 Task: For heading Arial with bold.  font size for heading22,  'Change the font style of data to'Arial Narrow.  and font size to 14,  Change the alignment of both headline & data to Align middle.  In the sheet  auditingSalesByQuarter_2024
Action: Mouse moved to (60, 112)
Screenshot: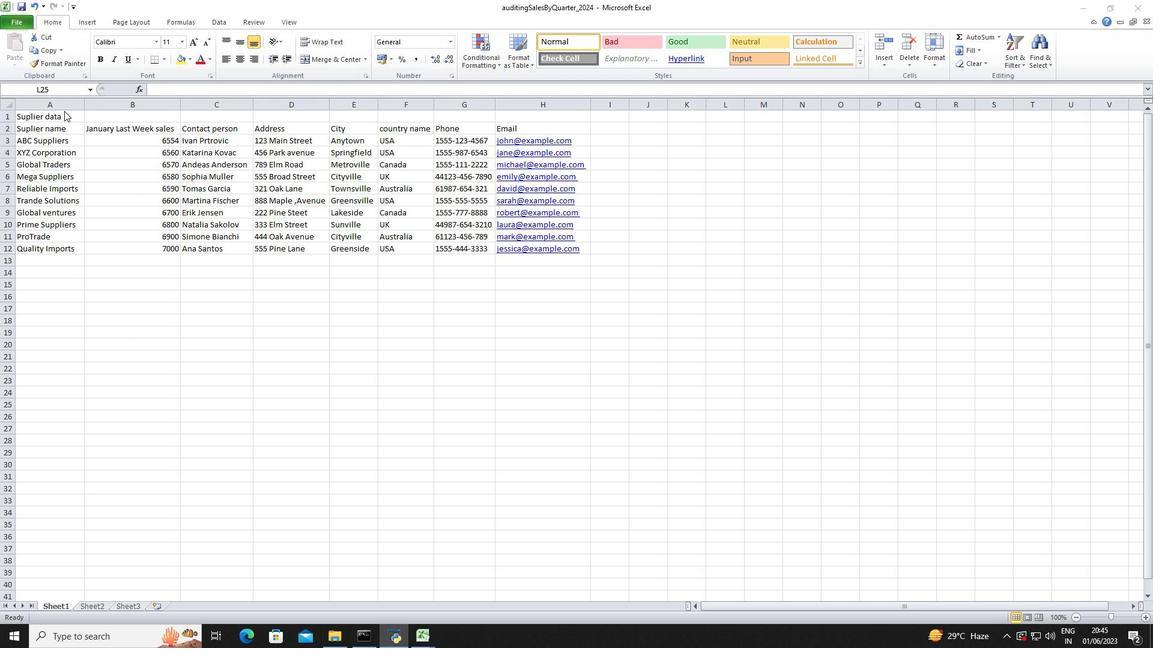 
Action: Mouse pressed left at (60, 112)
Screenshot: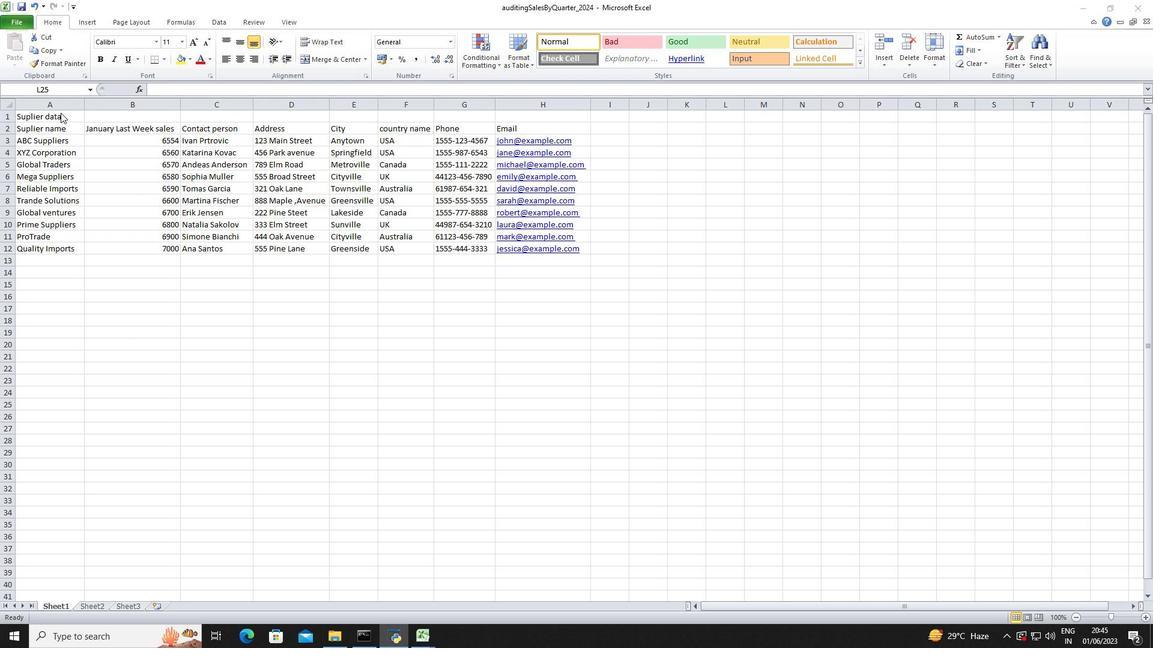 
Action: Mouse moved to (56, 115)
Screenshot: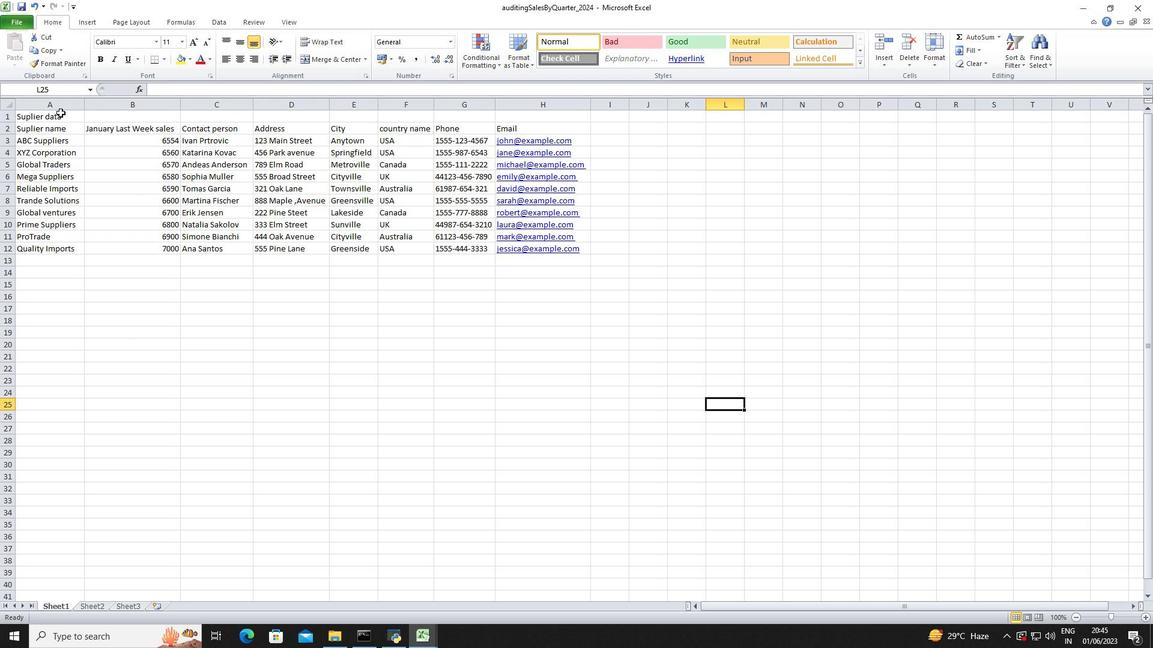 
Action: Mouse pressed left at (56, 115)
Screenshot: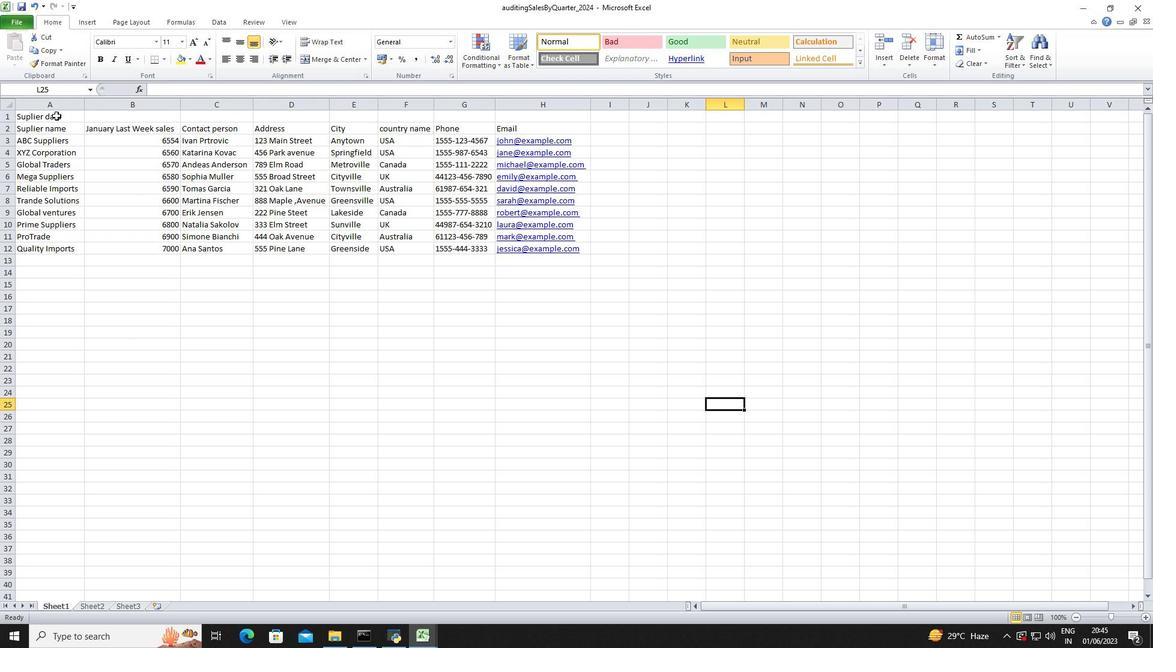 
Action: Mouse moved to (157, 43)
Screenshot: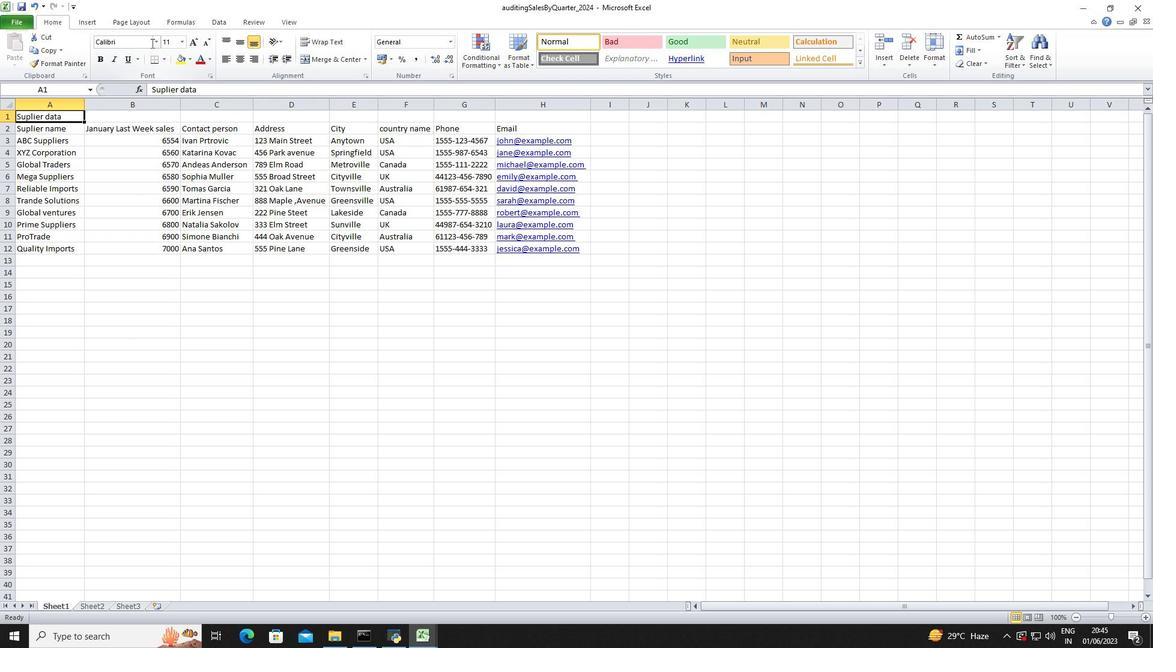 
Action: Mouse pressed left at (157, 43)
Screenshot: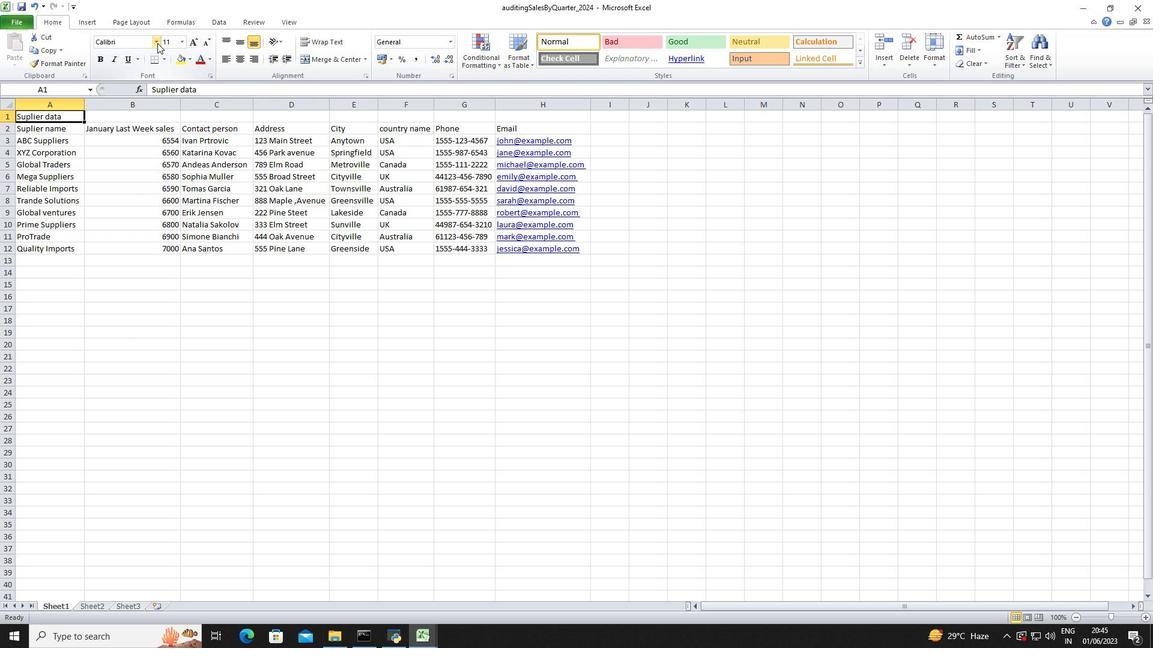 
Action: Mouse moved to (154, 134)
Screenshot: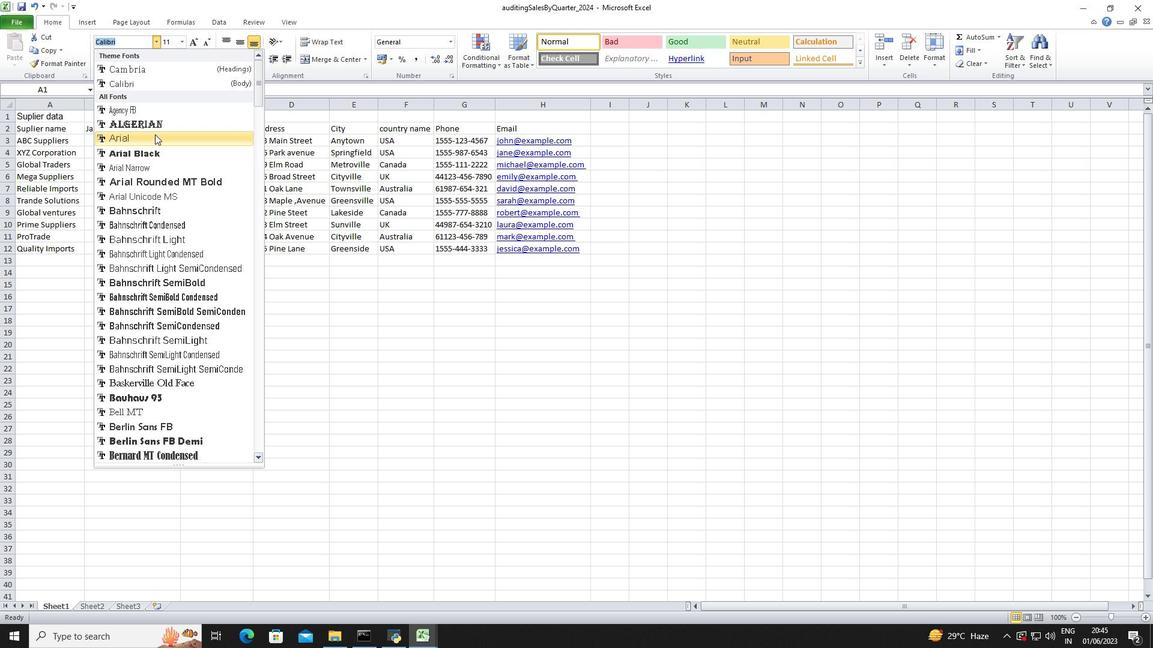 
Action: Mouse pressed left at (154, 134)
Screenshot: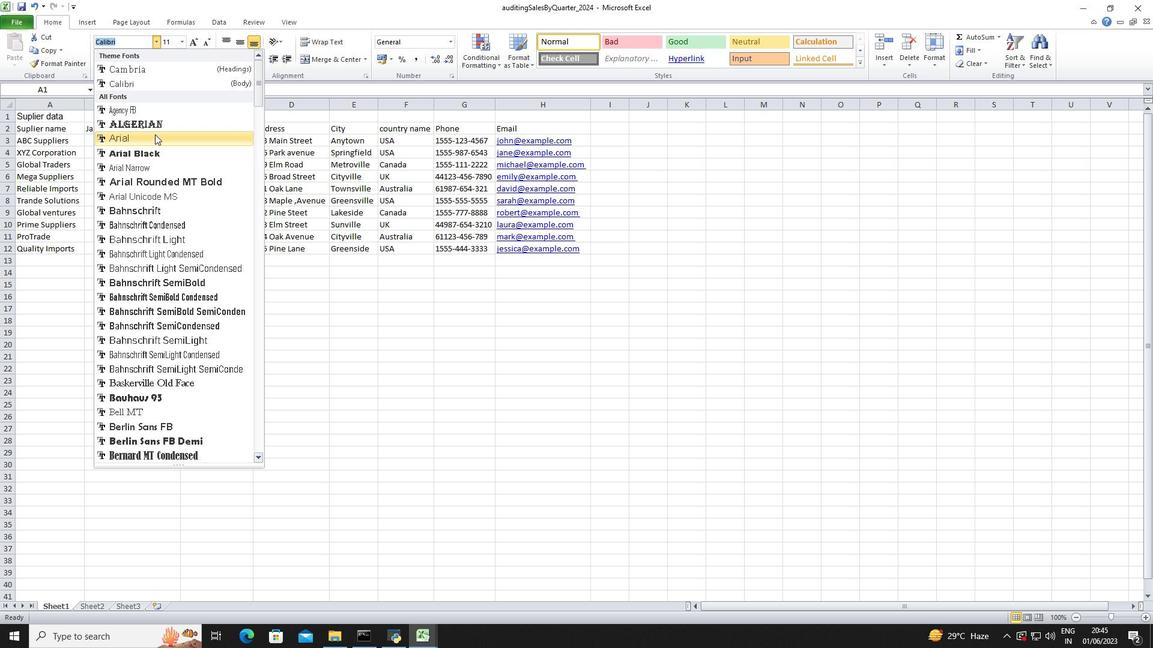 
Action: Mouse moved to (101, 59)
Screenshot: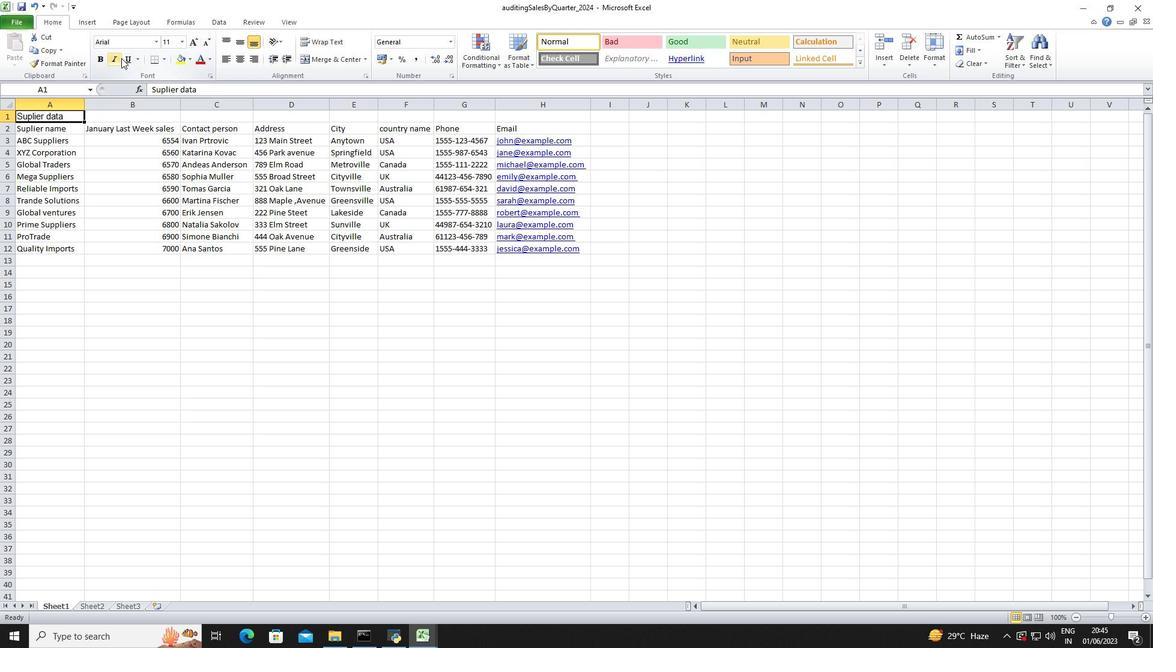 
Action: Mouse pressed left at (101, 59)
Screenshot: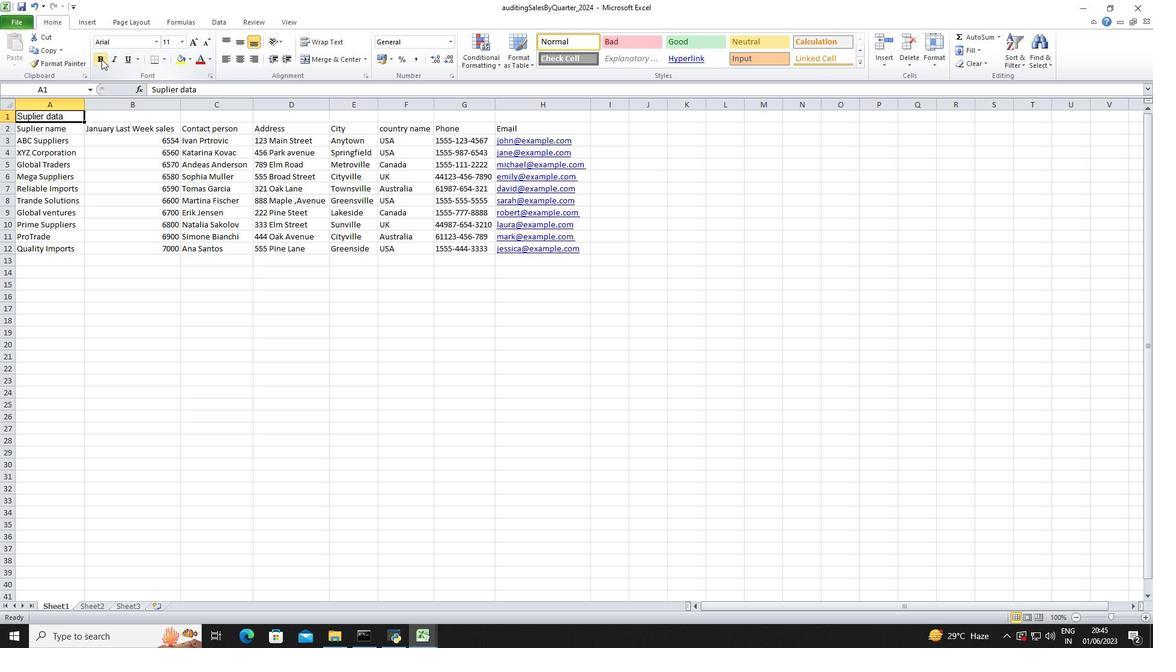 
Action: Mouse moved to (179, 41)
Screenshot: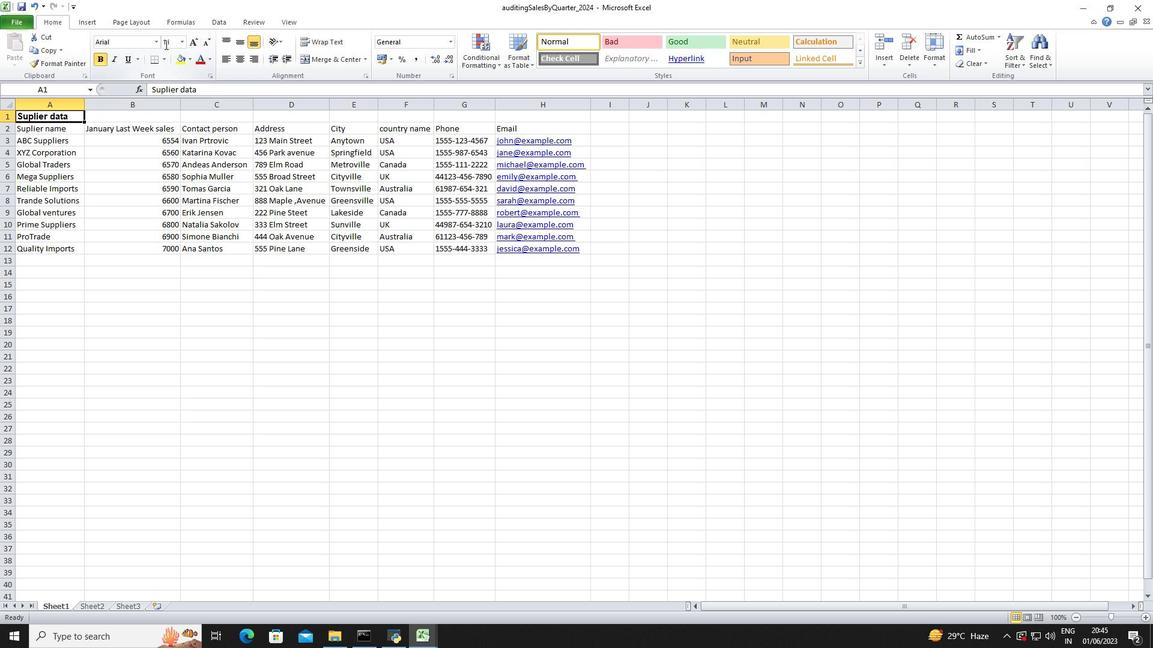 
Action: Mouse pressed left at (179, 41)
Screenshot: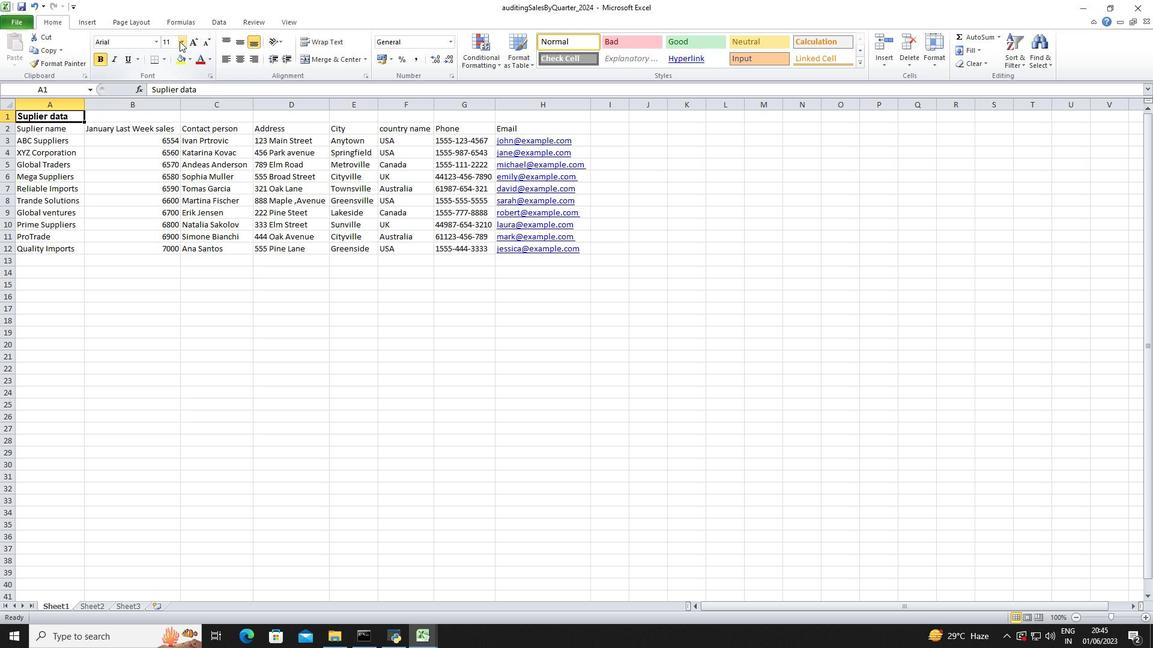 
Action: Mouse moved to (165, 145)
Screenshot: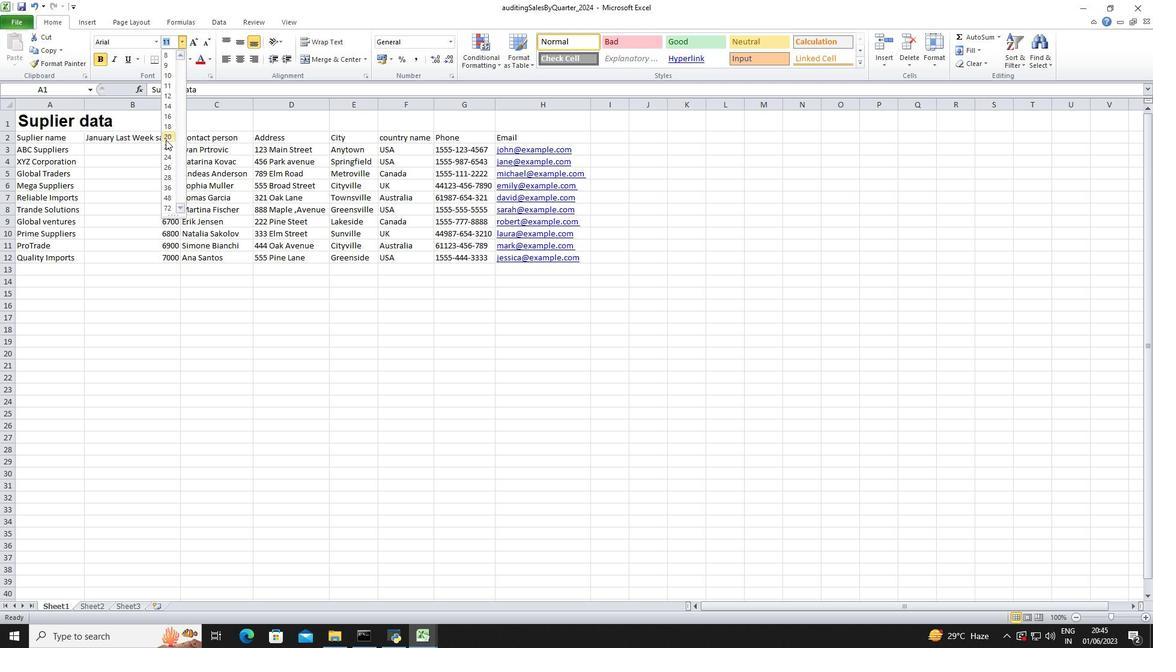 
Action: Mouse pressed left at (165, 145)
Screenshot: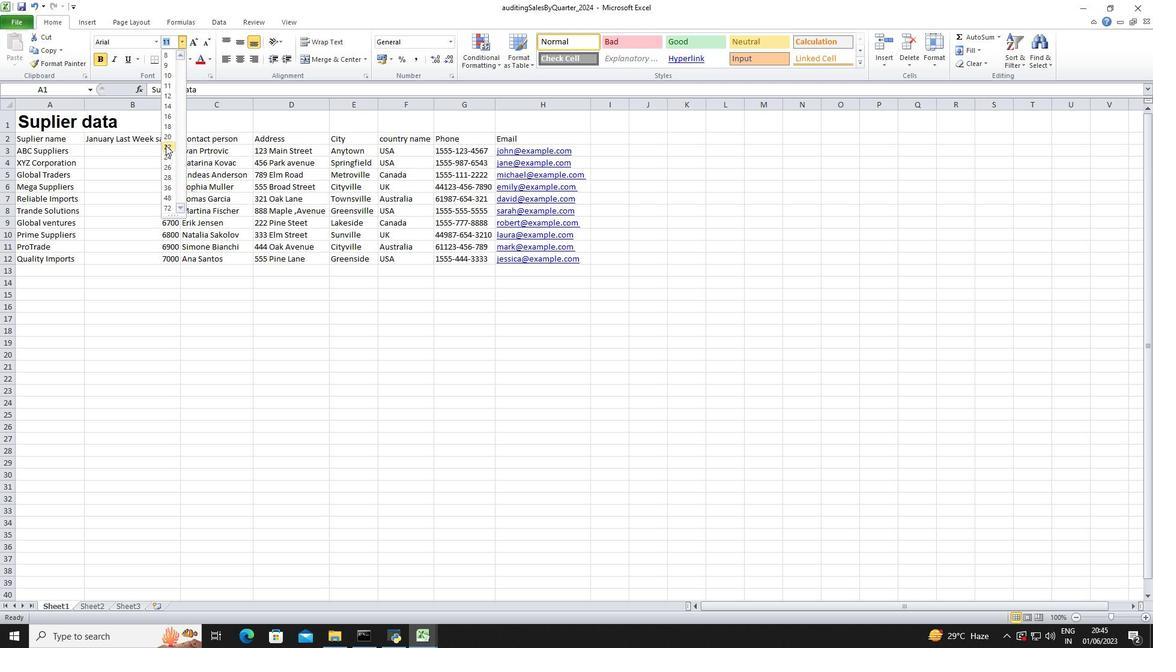 
Action: Mouse moved to (151, 320)
Screenshot: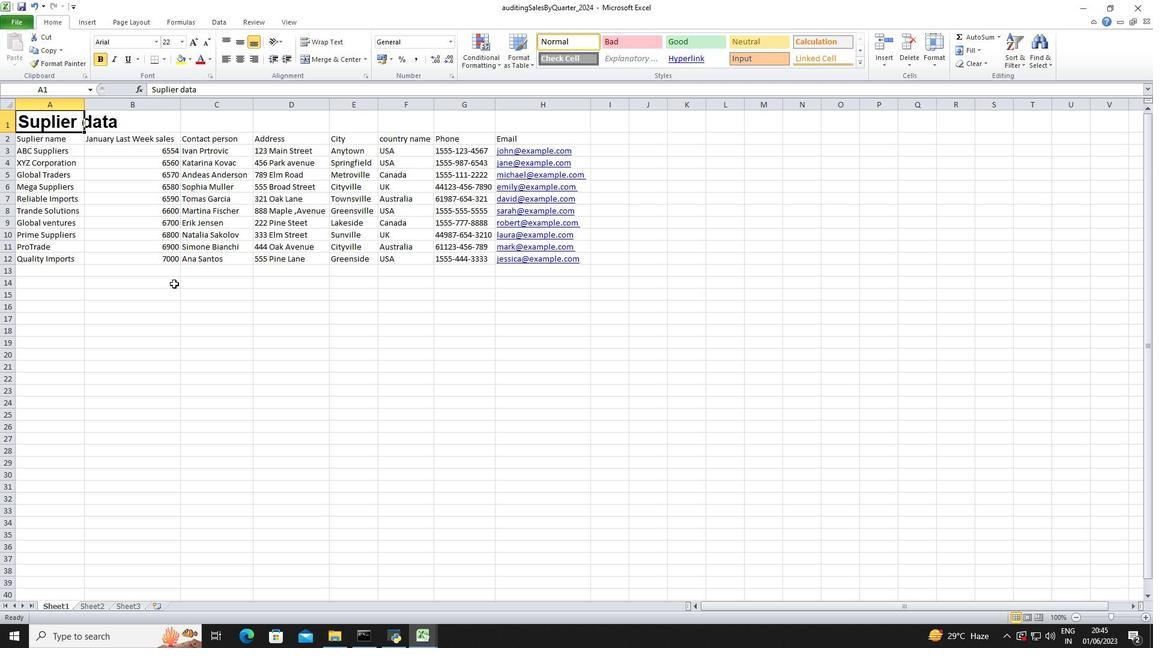
Action: Mouse pressed left at (151, 320)
Screenshot: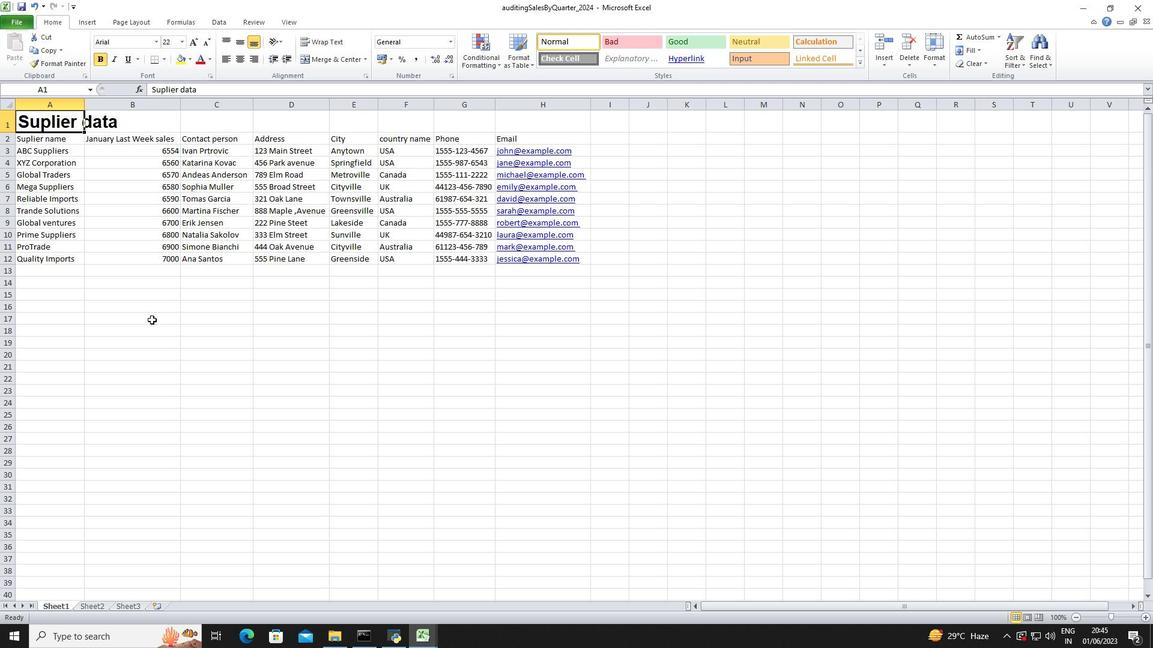 
Action: Mouse moved to (51, 138)
Screenshot: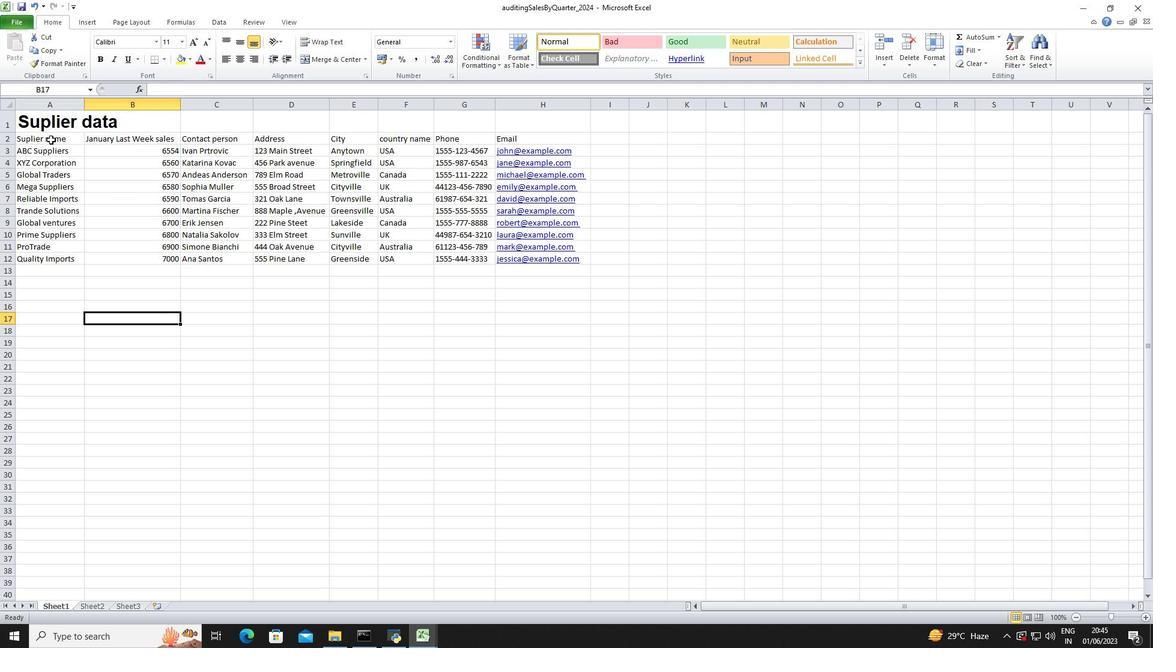 
Action: Mouse pressed left at (51, 138)
Screenshot: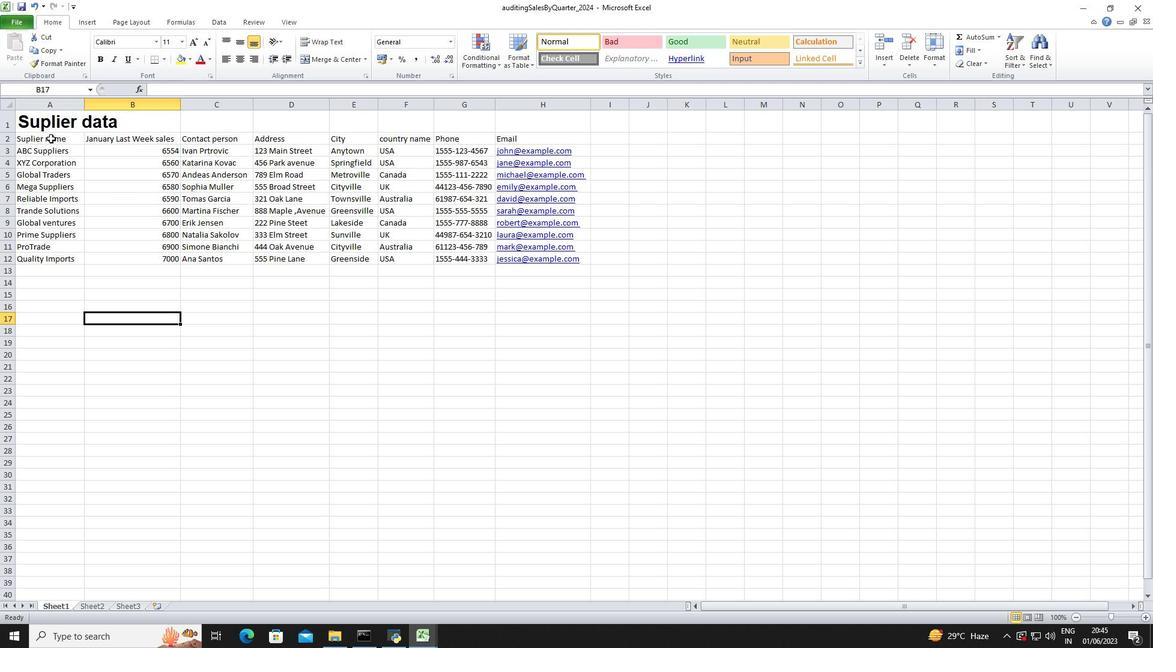 
Action: Mouse moved to (153, 42)
Screenshot: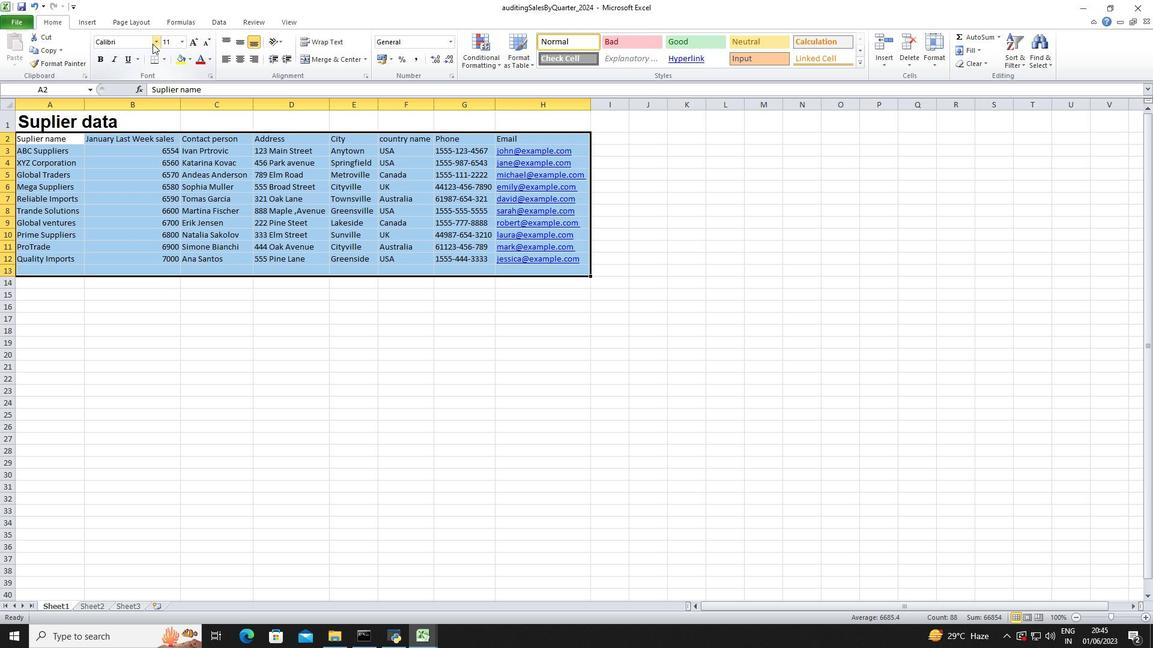 
Action: Mouse pressed left at (153, 42)
Screenshot: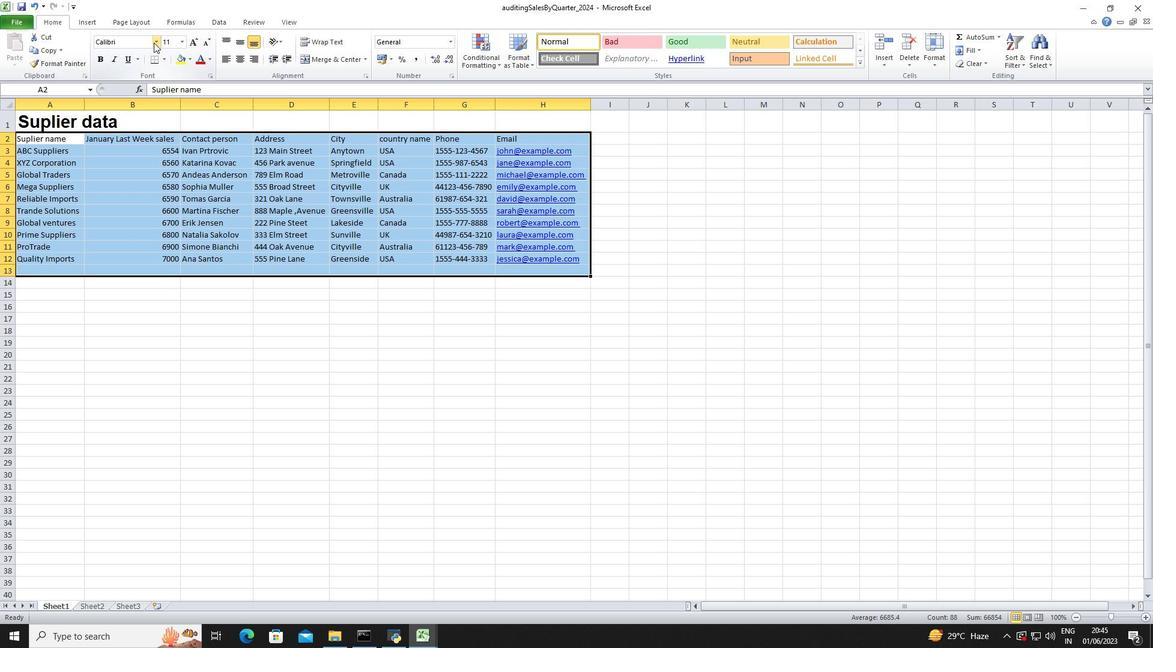 
Action: Mouse moved to (148, 166)
Screenshot: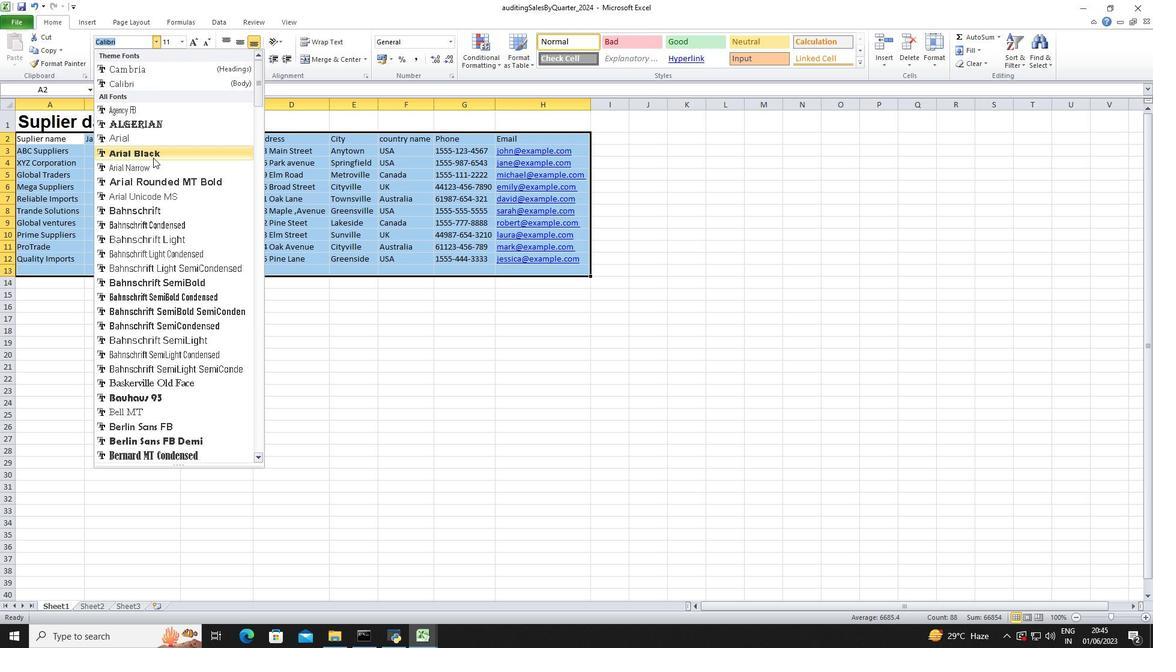 
Action: Mouse pressed left at (148, 166)
Screenshot: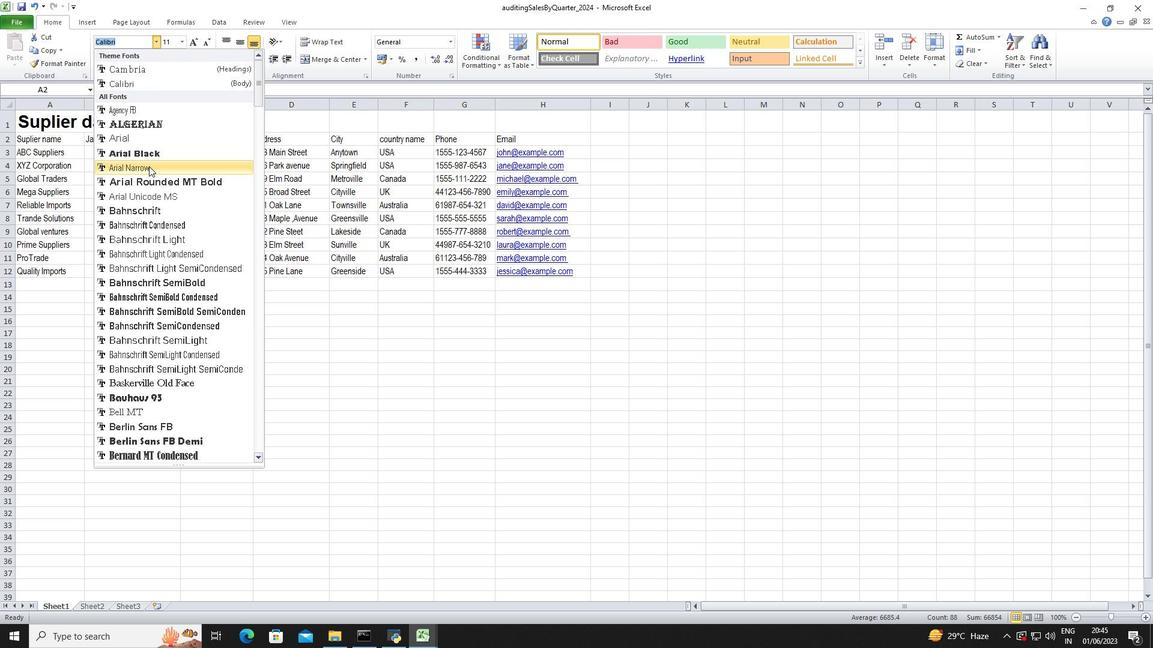 
Action: Mouse moved to (183, 41)
Screenshot: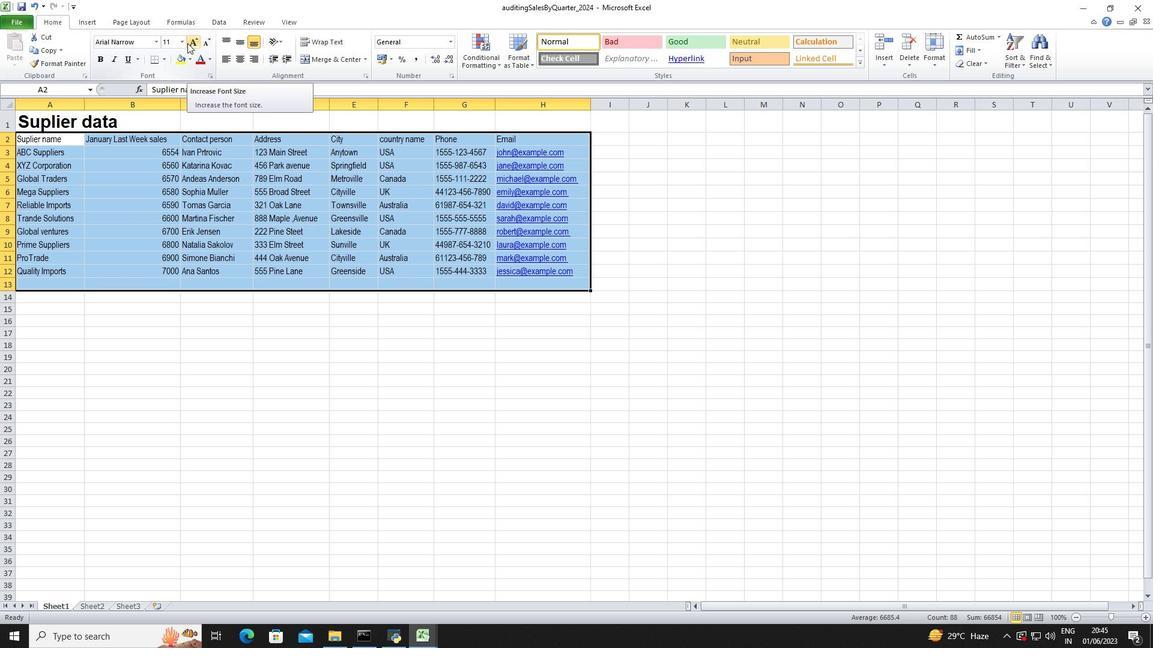 
Action: Mouse pressed left at (183, 41)
Screenshot: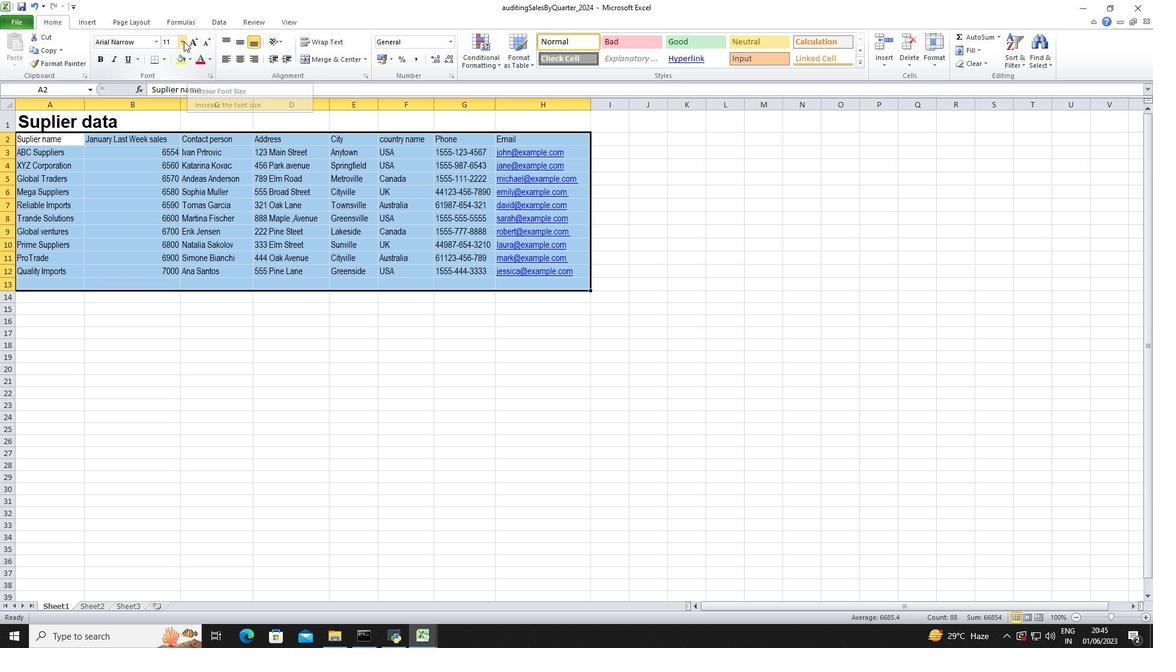 
Action: Mouse moved to (166, 103)
Screenshot: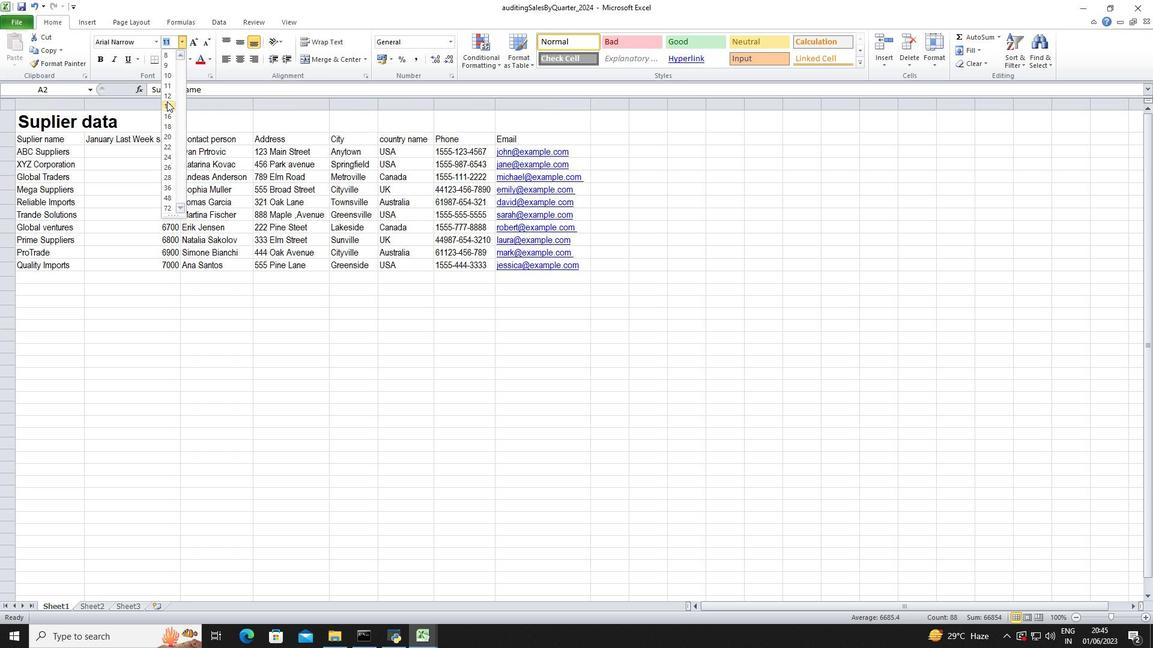 
Action: Mouse pressed left at (166, 103)
Screenshot: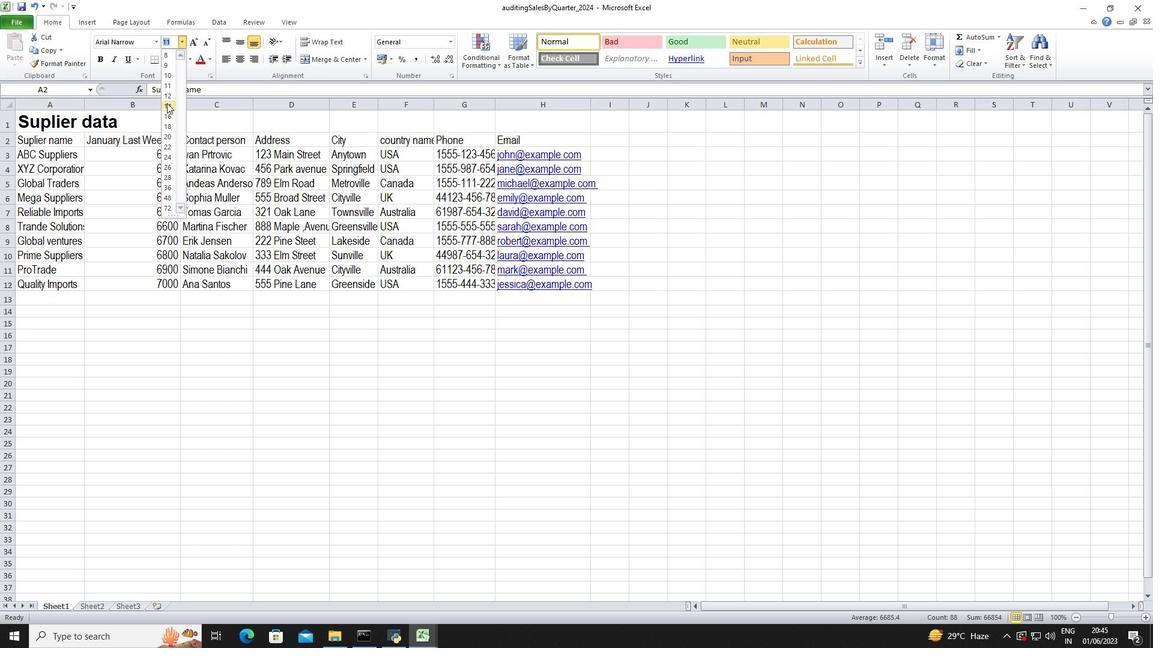 
Action: Mouse moved to (254, 374)
Screenshot: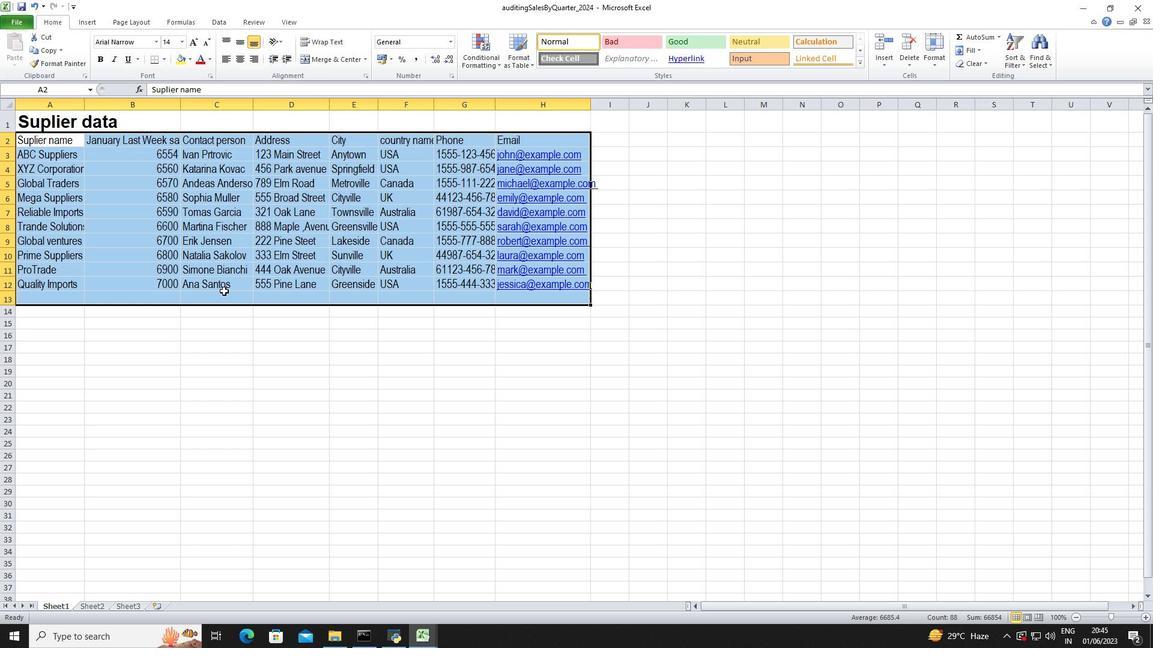 
Action: Mouse pressed left at (254, 374)
Screenshot: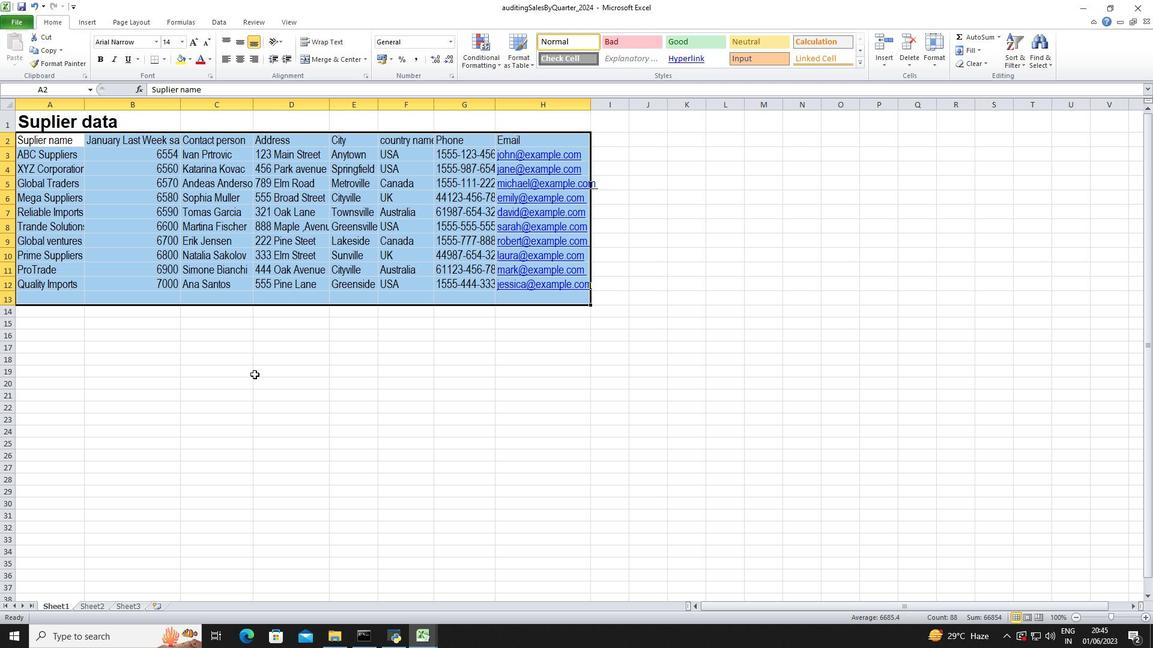 
Action: Mouse moved to (377, 104)
Screenshot: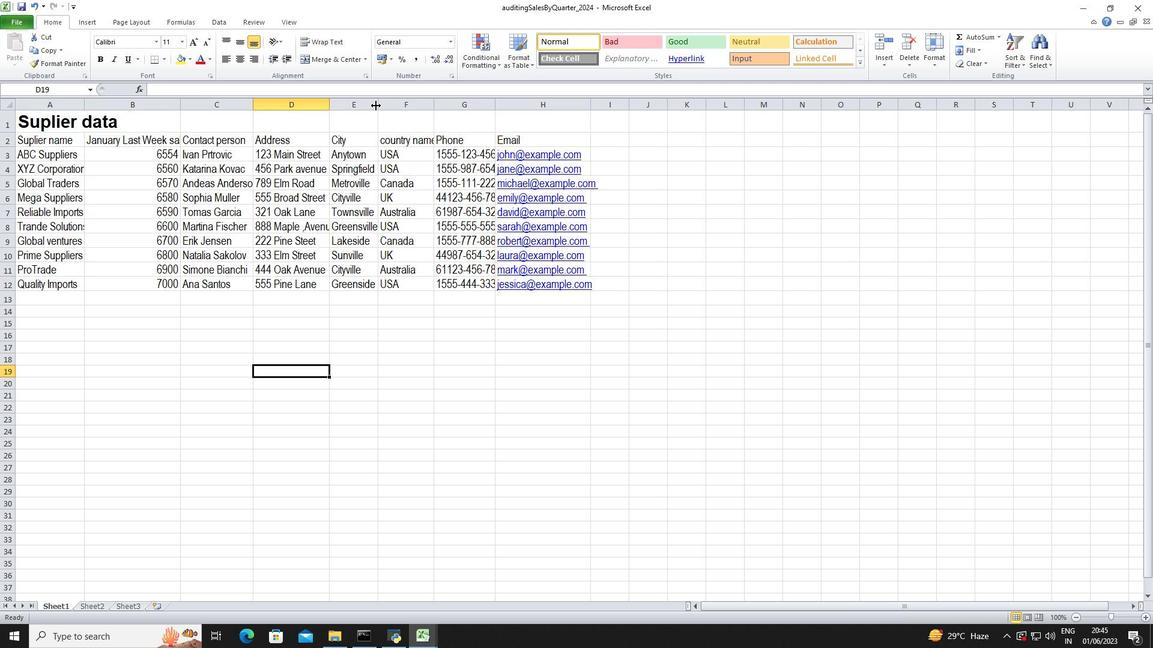 
Action: Mouse pressed left at (377, 104)
Screenshot: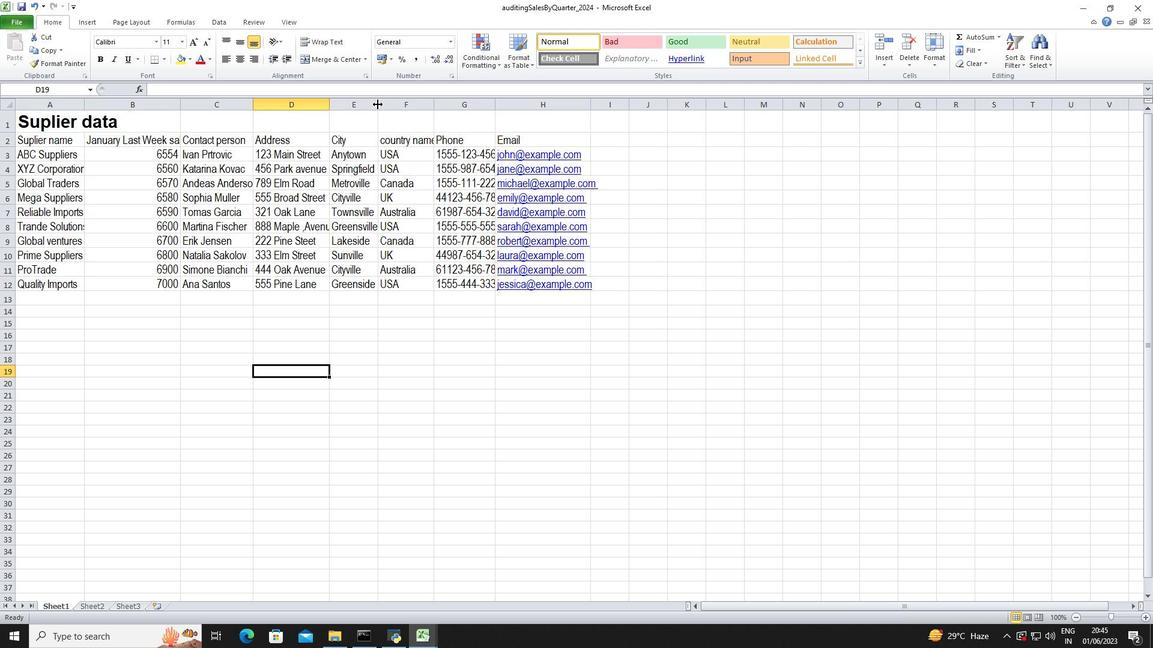 
Action: Mouse moved to (432, 106)
Screenshot: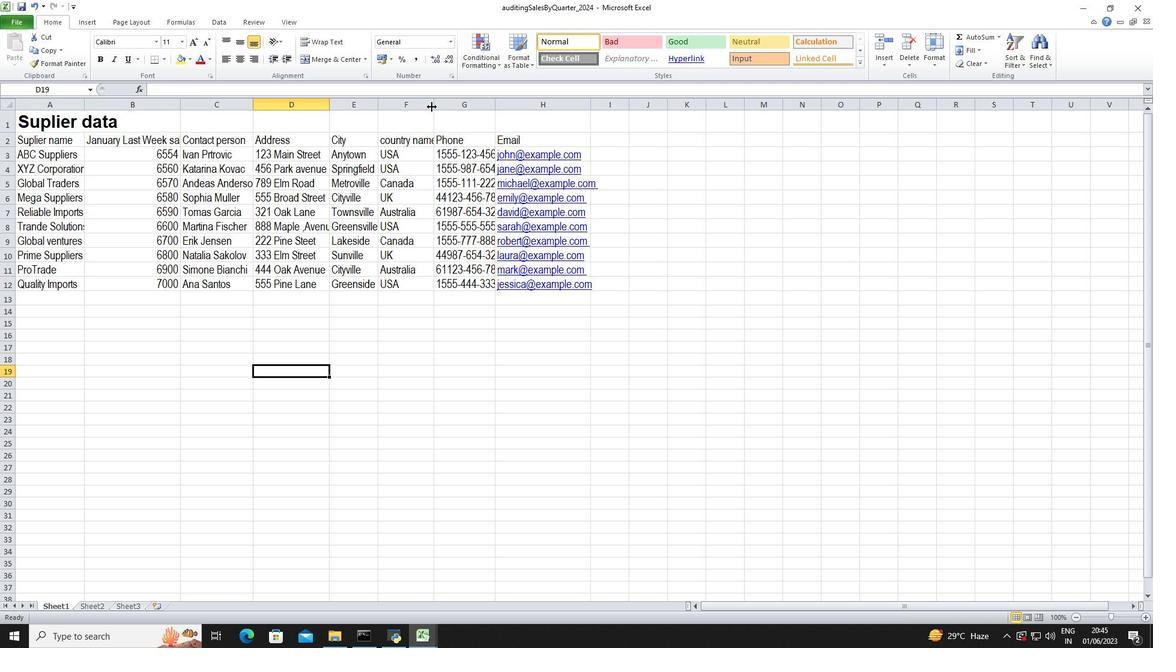 
Action: Mouse pressed left at (432, 106)
Screenshot: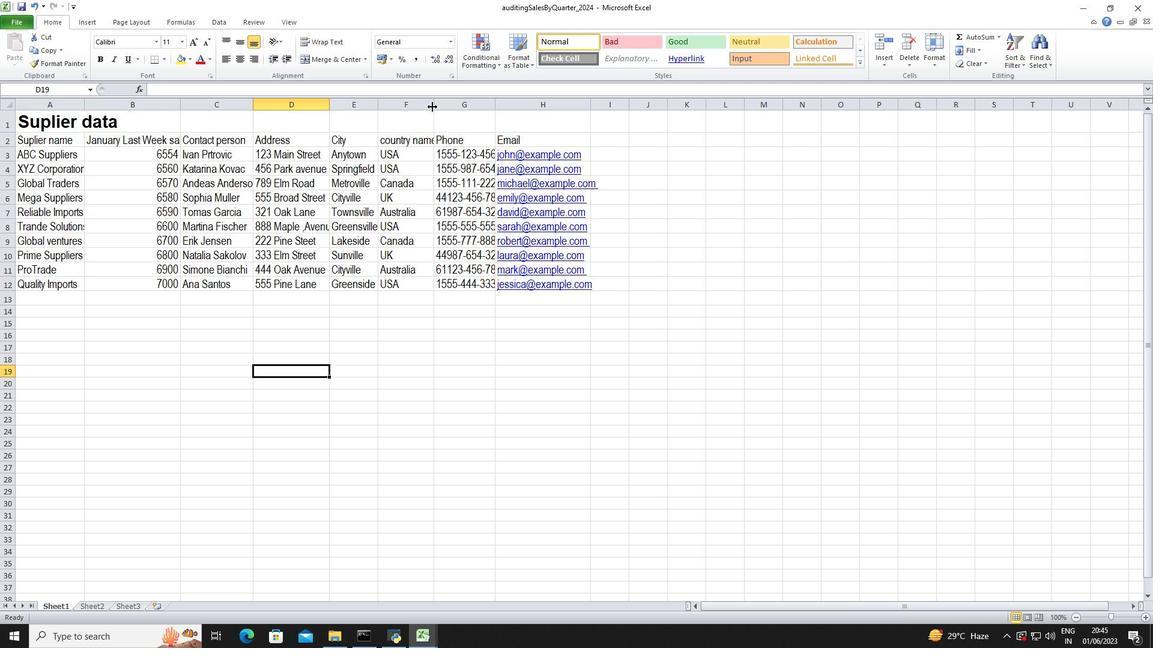 
Action: Mouse pressed left at (432, 106)
Screenshot: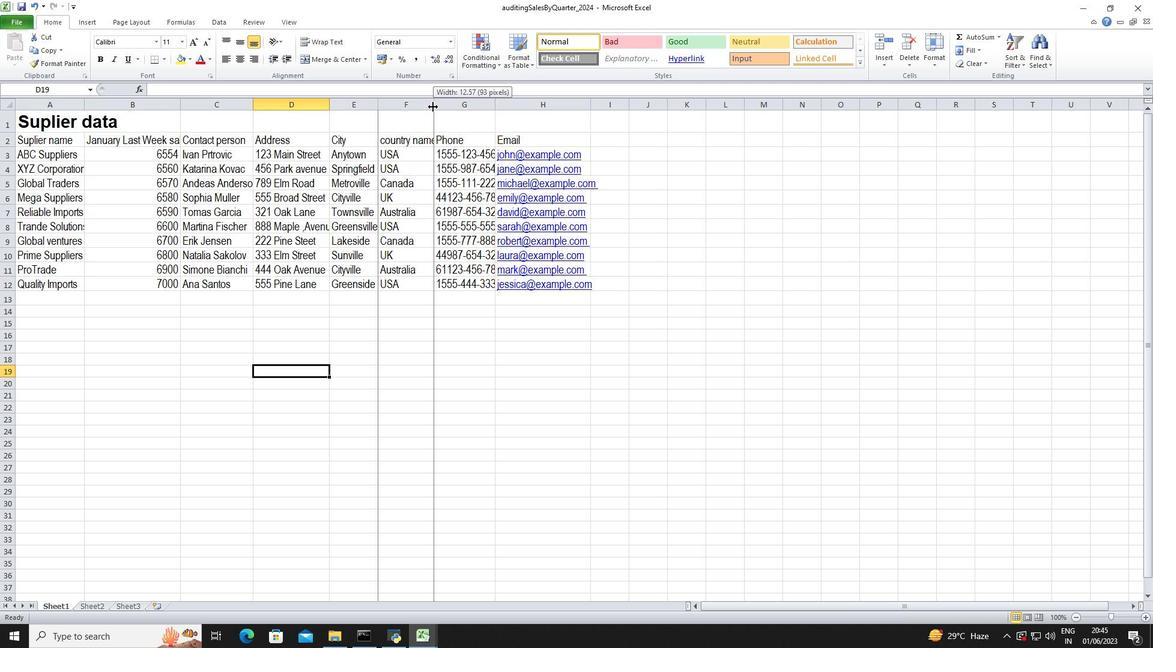 
Action: Mouse moved to (502, 106)
Screenshot: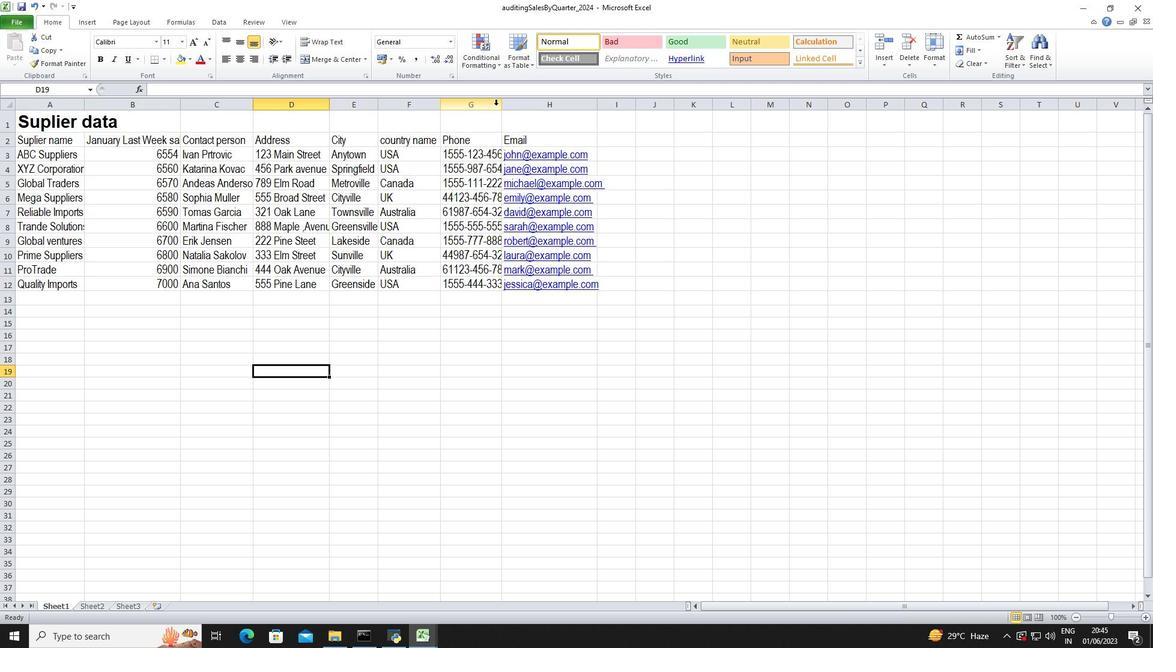 
Action: Mouse pressed left at (502, 106)
Screenshot: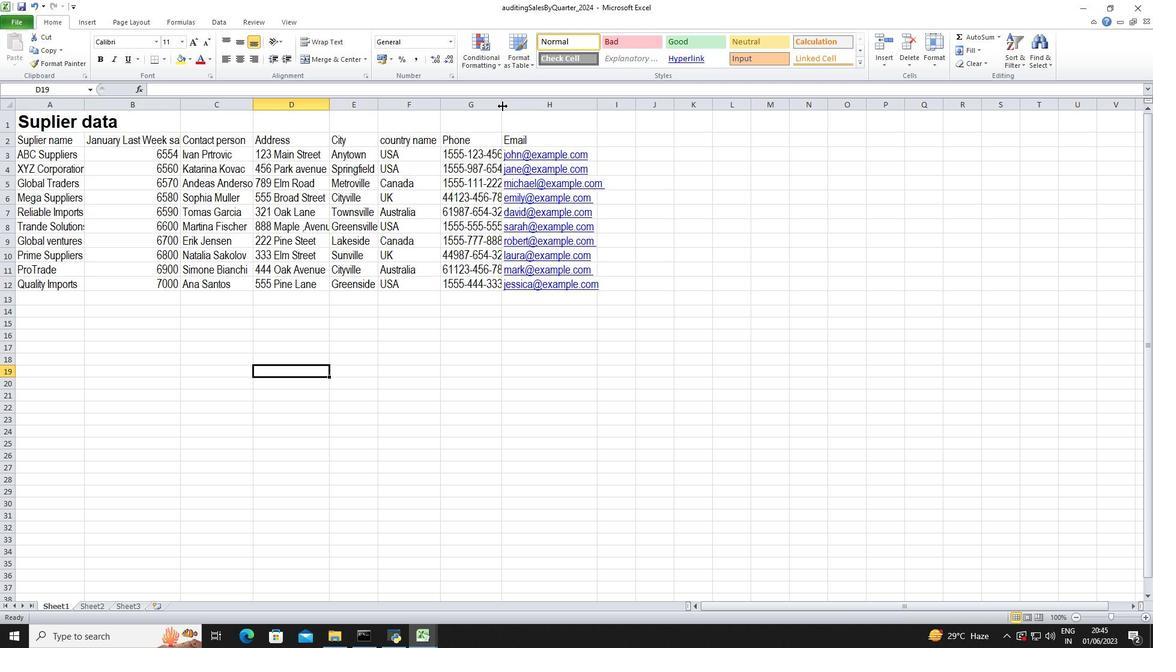 
Action: Mouse pressed left at (502, 106)
Screenshot: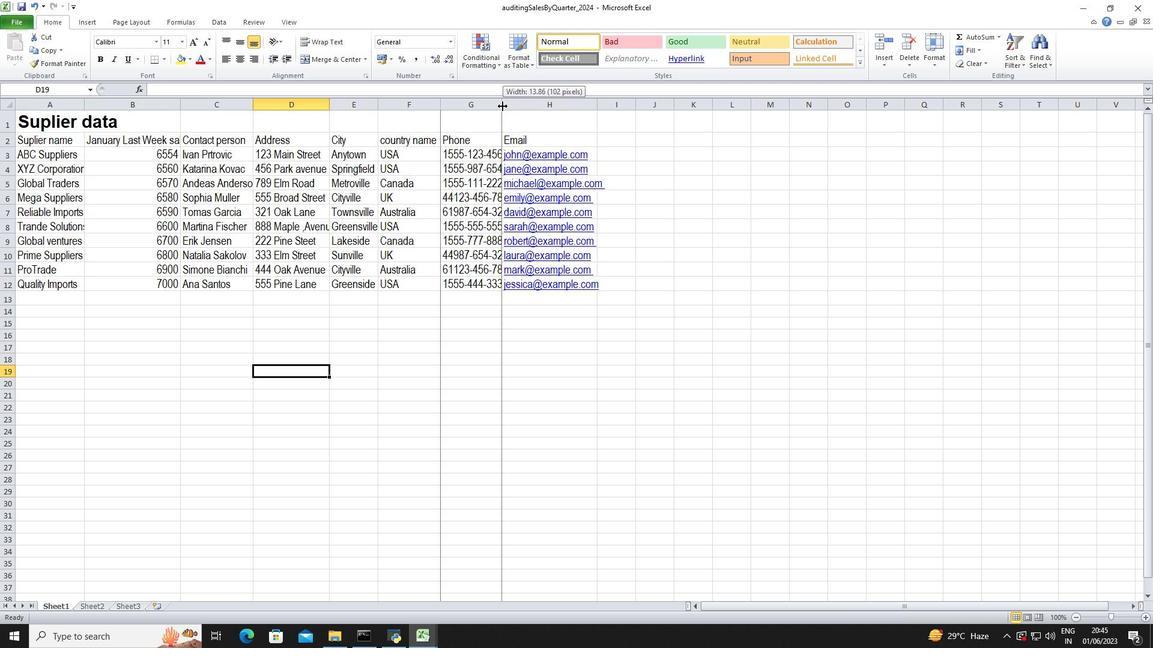 
Action: Mouse moved to (612, 106)
Screenshot: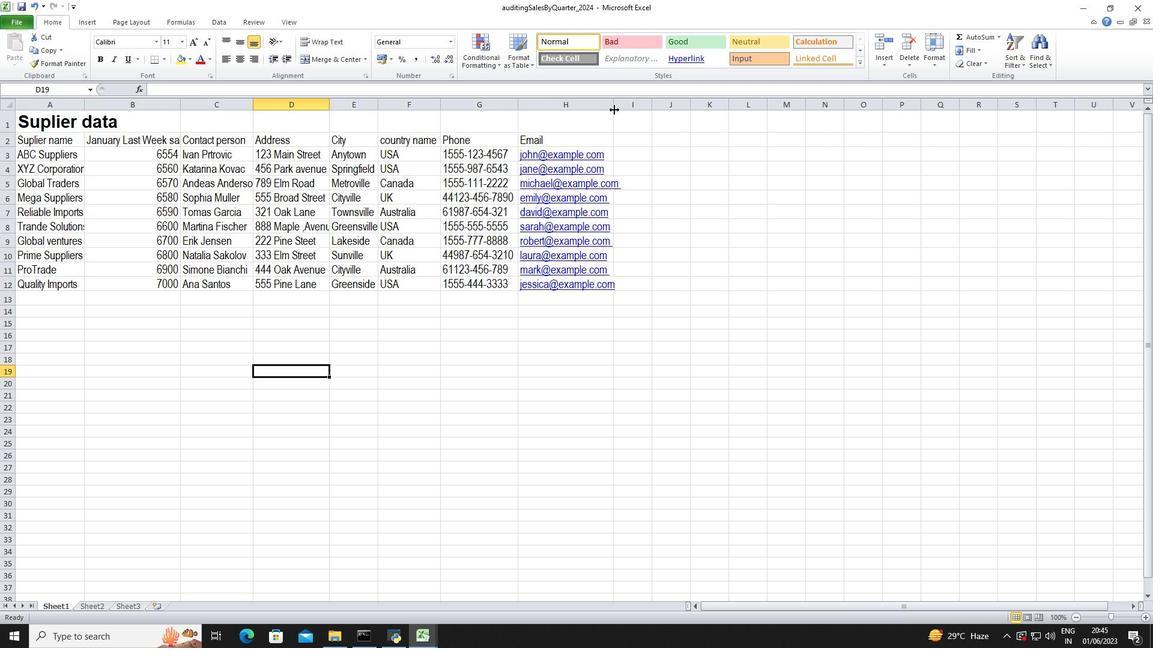 
Action: Mouse pressed left at (612, 106)
Screenshot: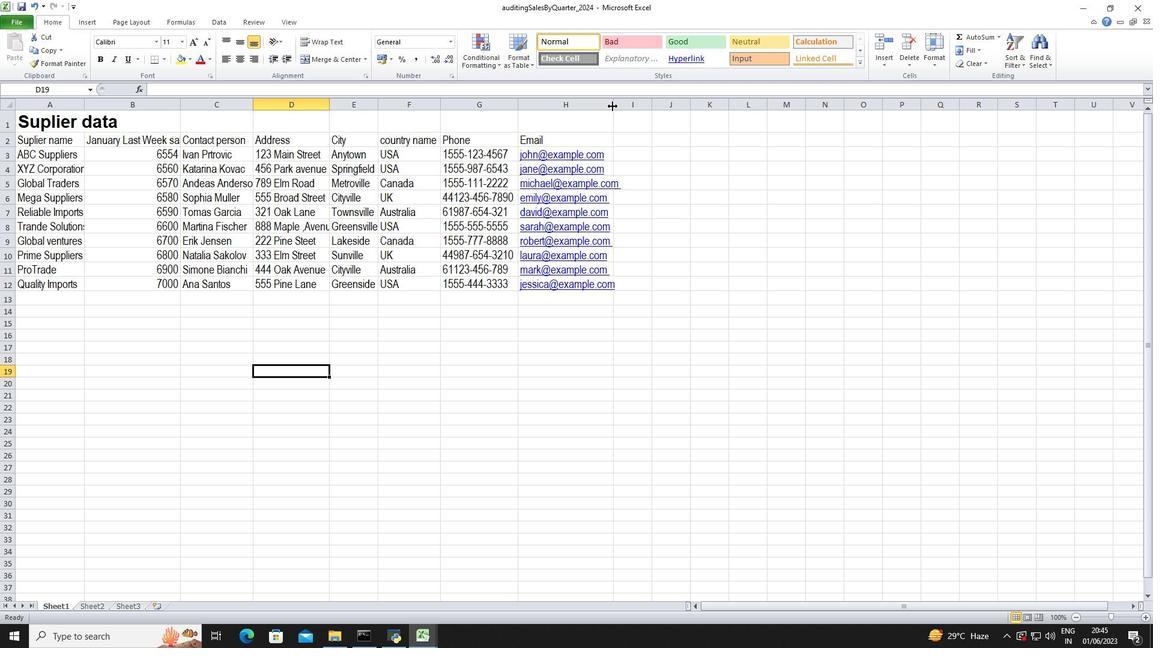 
Action: Mouse pressed left at (612, 106)
Screenshot: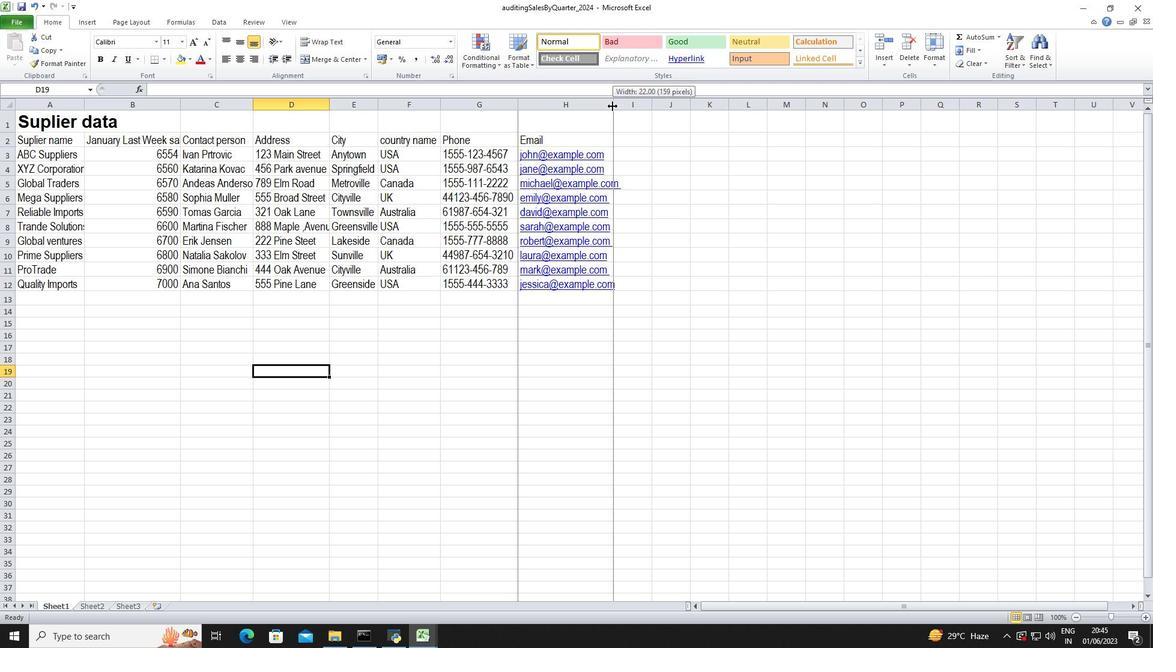 
Action: Mouse moved to (254, 106)
Screenshot: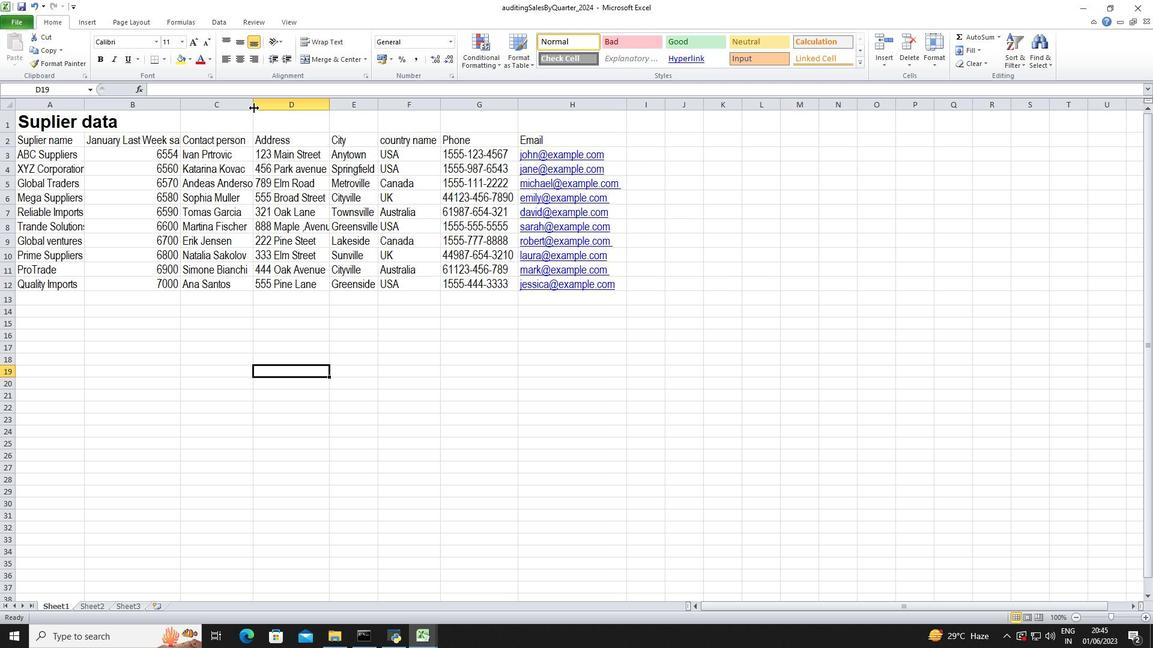 
Action: Mouse pressed left at (254, 106)
Screenshot: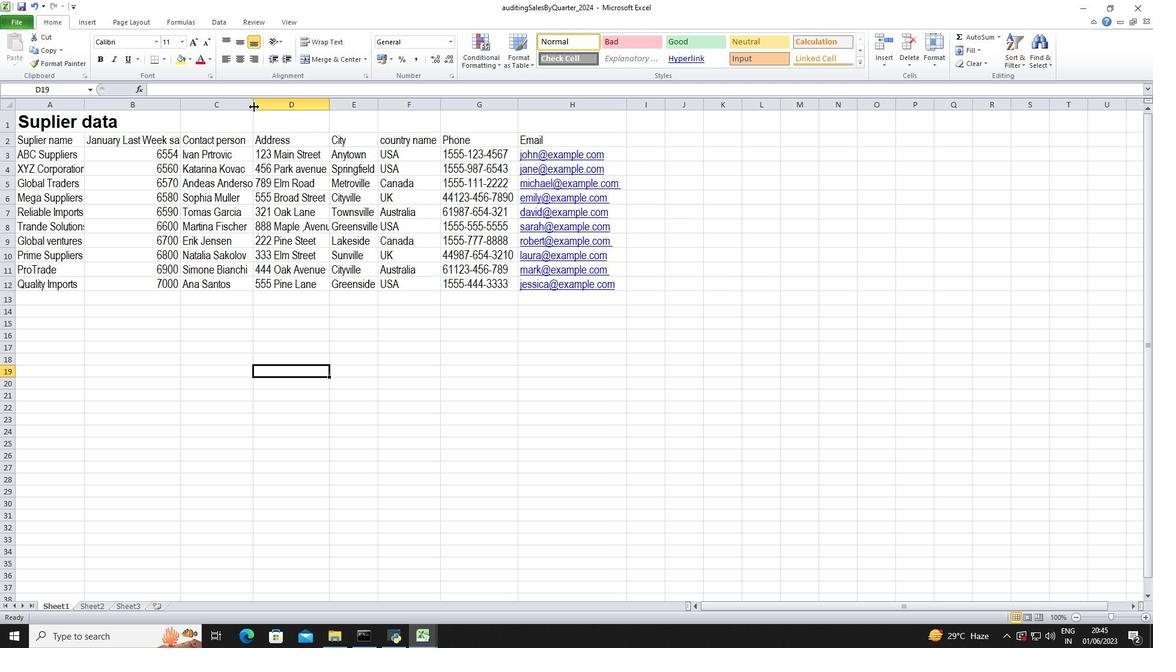 
Action: Mouse pressed left at (254, 106)
Screenshot: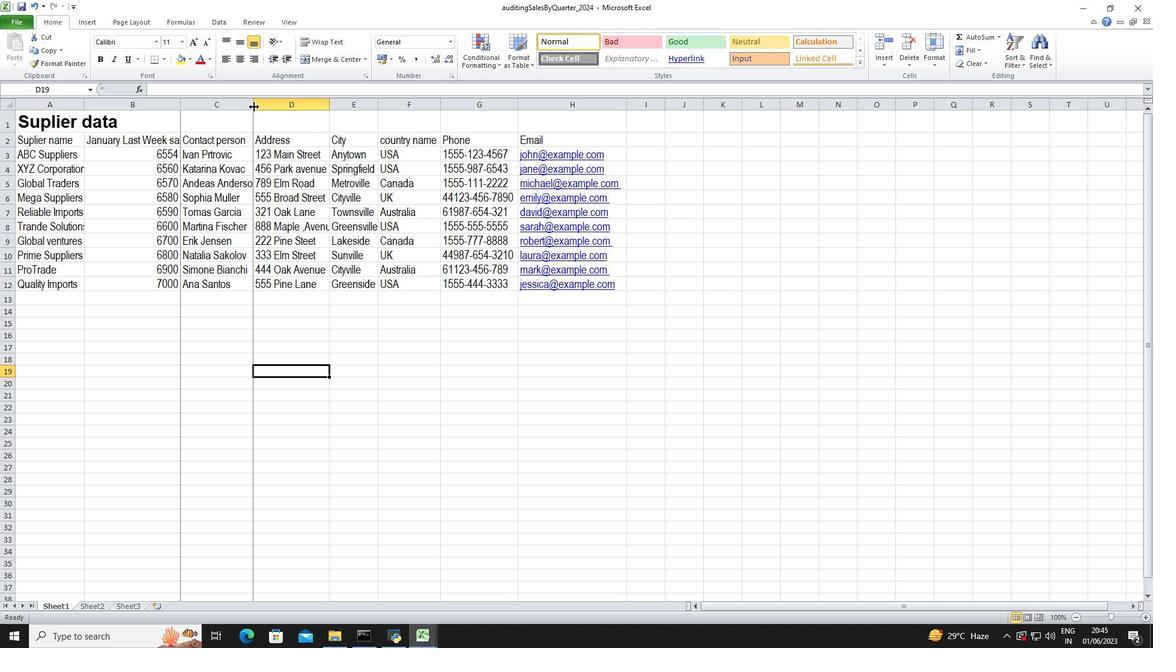 
Action: Mouse moved to (180, 105)
Screenshot: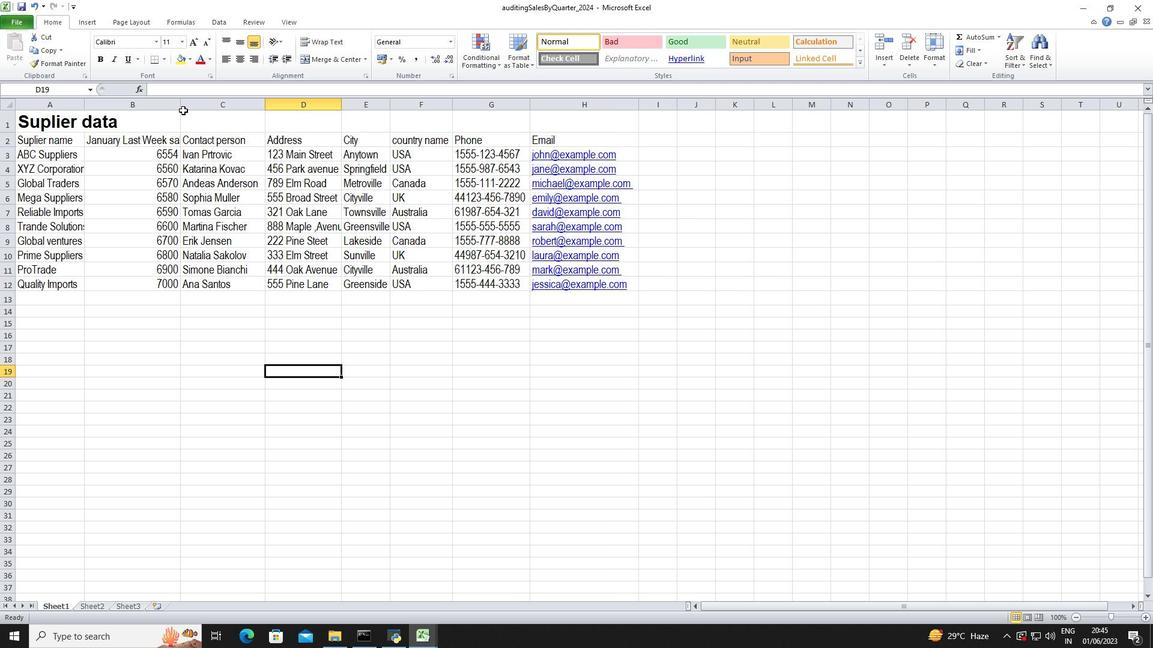 
Action: Mouse pressed left at (180, 105)
Screenshot: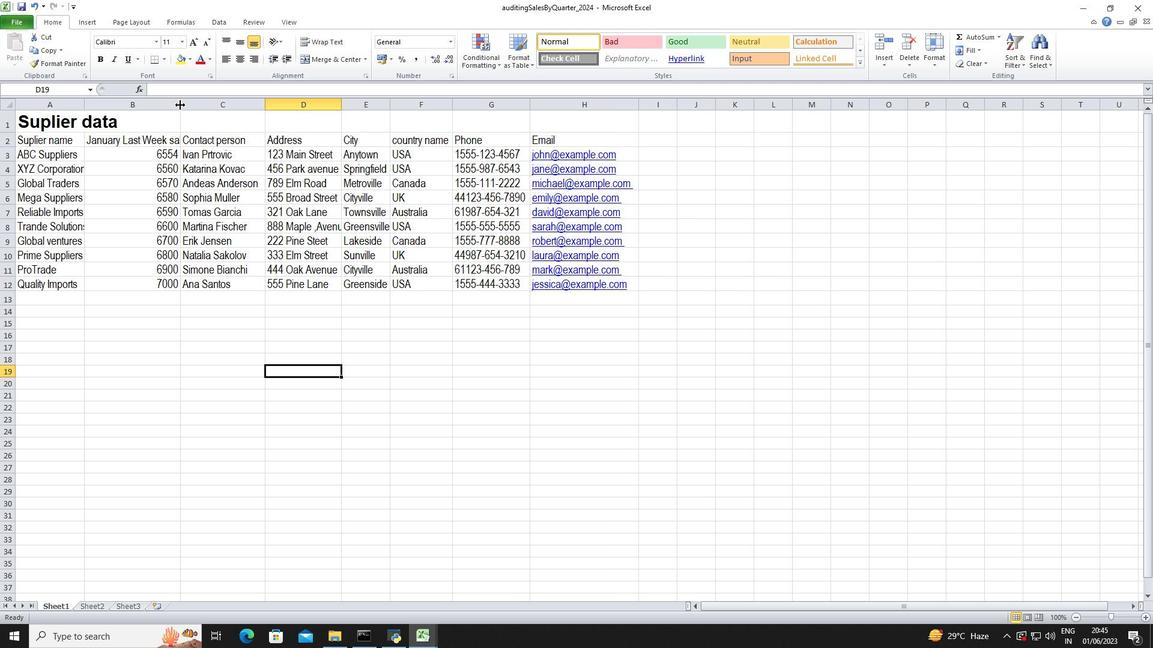 
Action: Mouse pressed left at (180, 105)
Screenshot: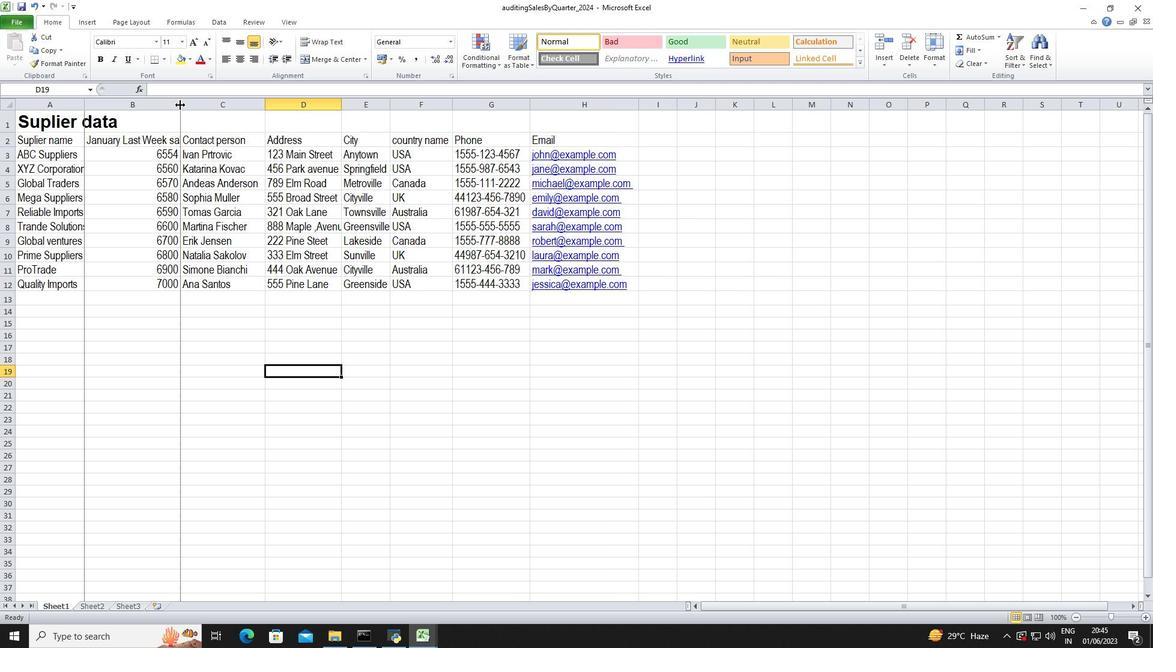 
Action: Mouse moved to (362, 105)
Screenshot: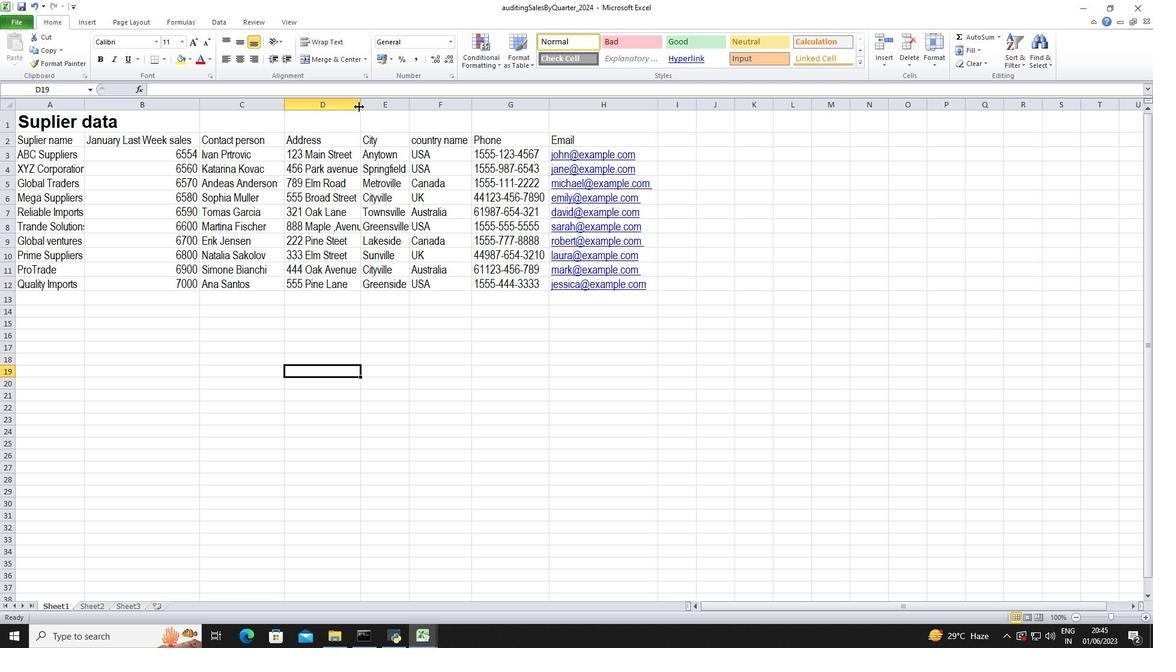 
Action: Mouse pressed left at (362, 105)
Screenshot: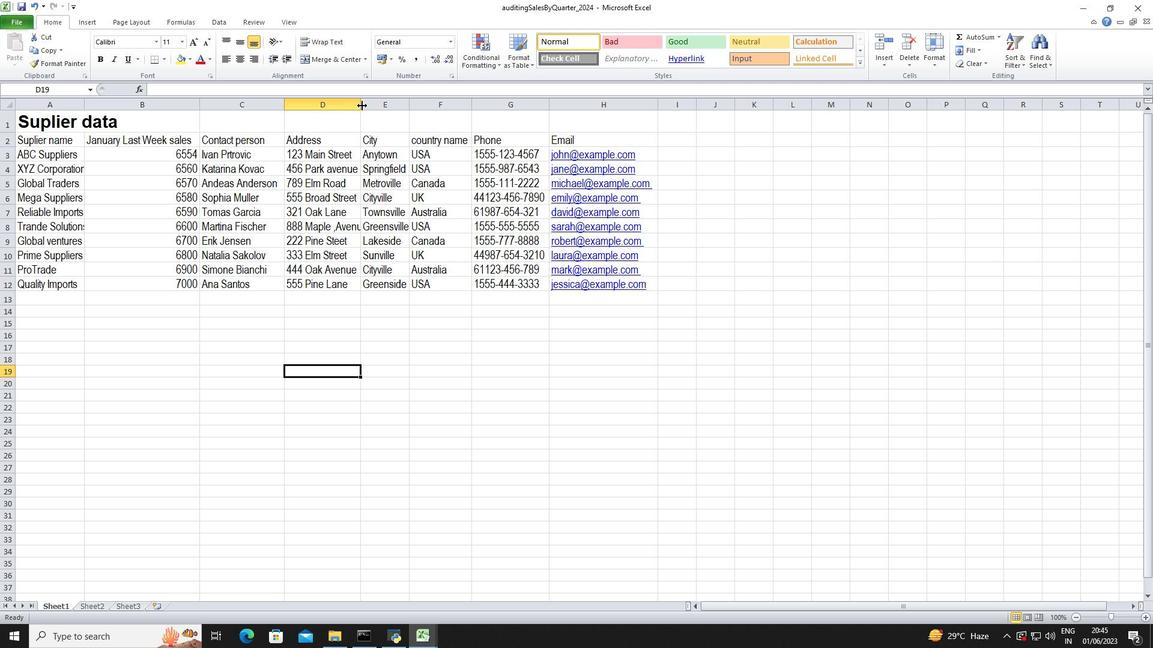 
Action: Mouse pressed left at (362, 105)
Screenshot: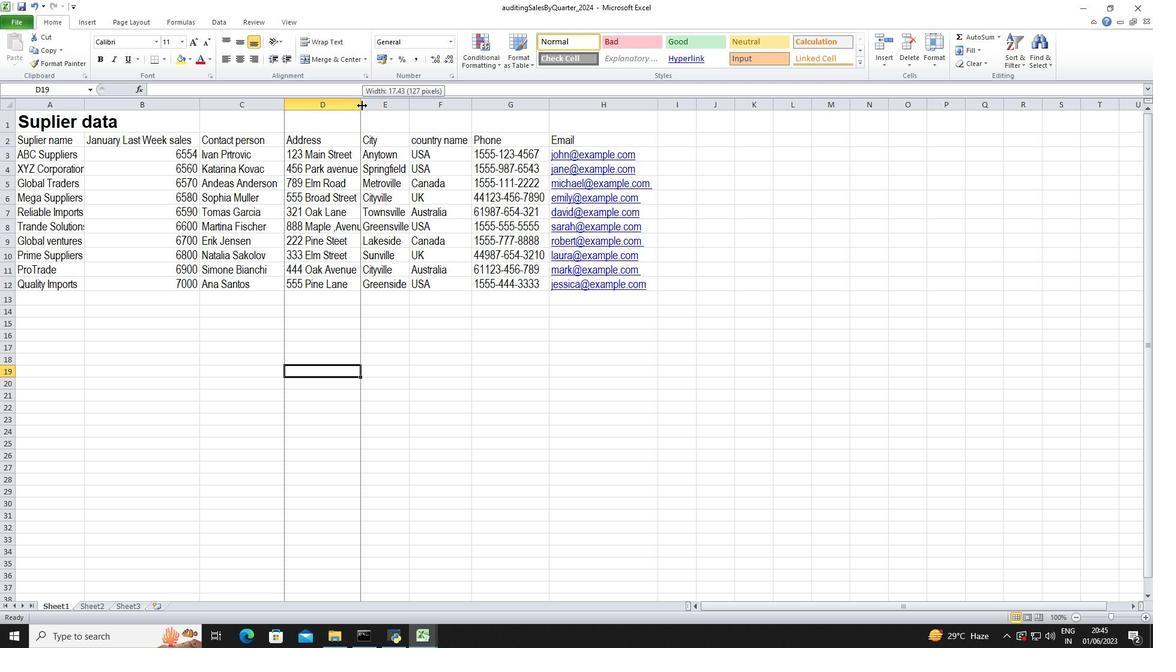 
Action: Mouse moved to (423, 106)
Screenshot: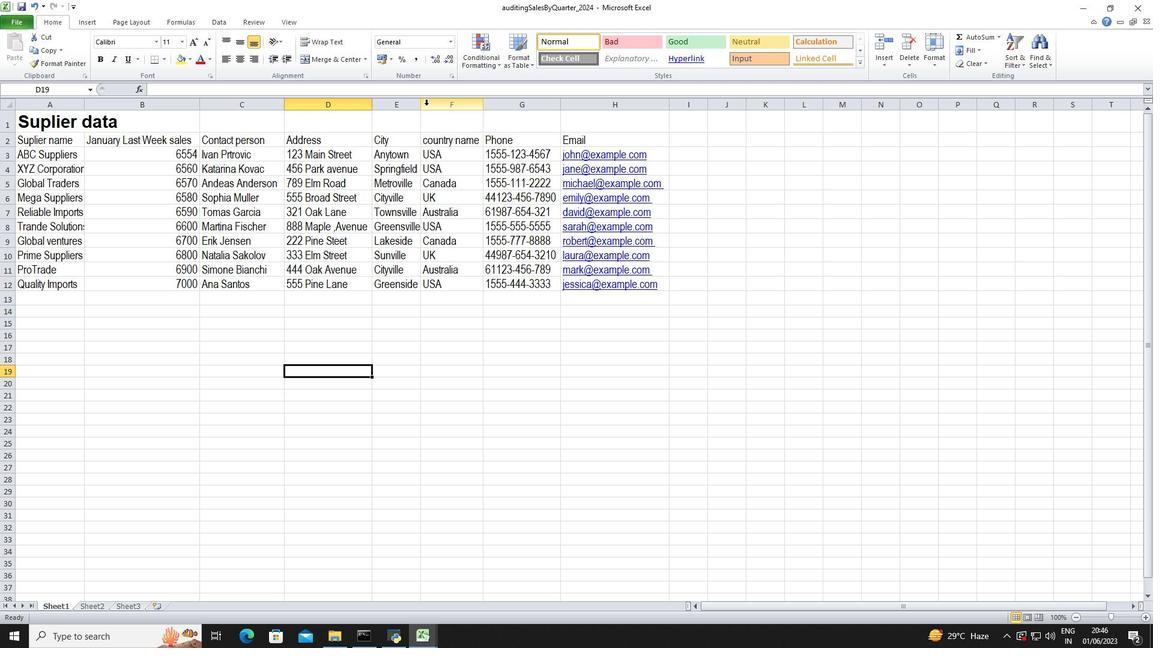 
Action: Mouse pressed left at (423, 106)
Screenshot: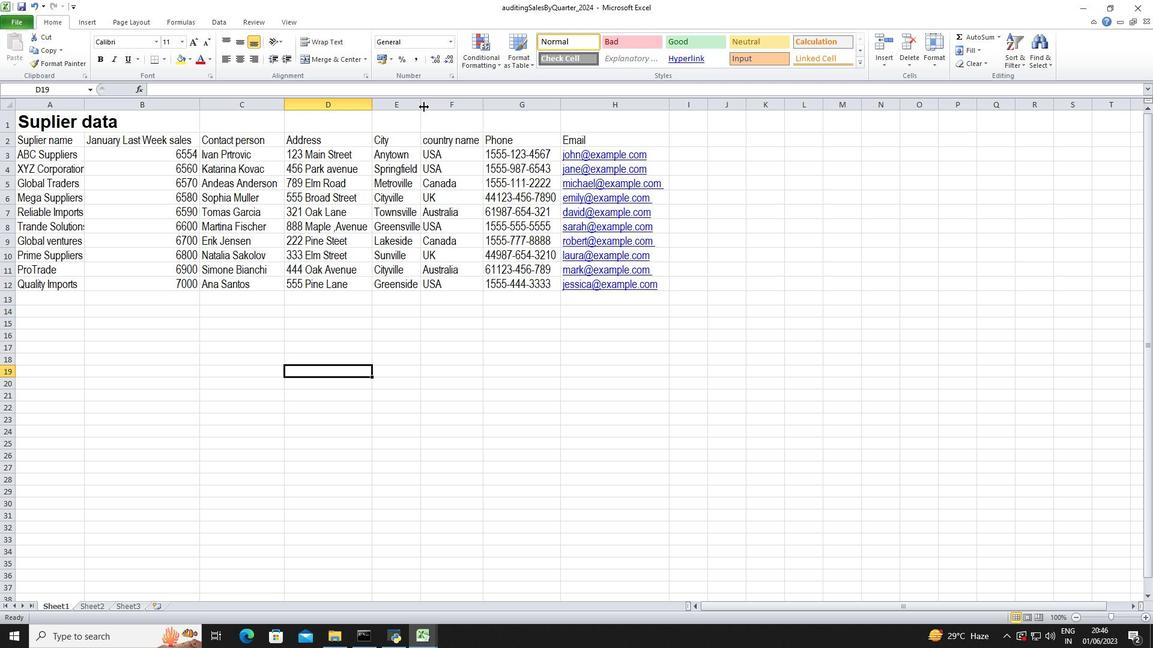 
Action: Mouse pressed left at (423, 106)
Screenshot: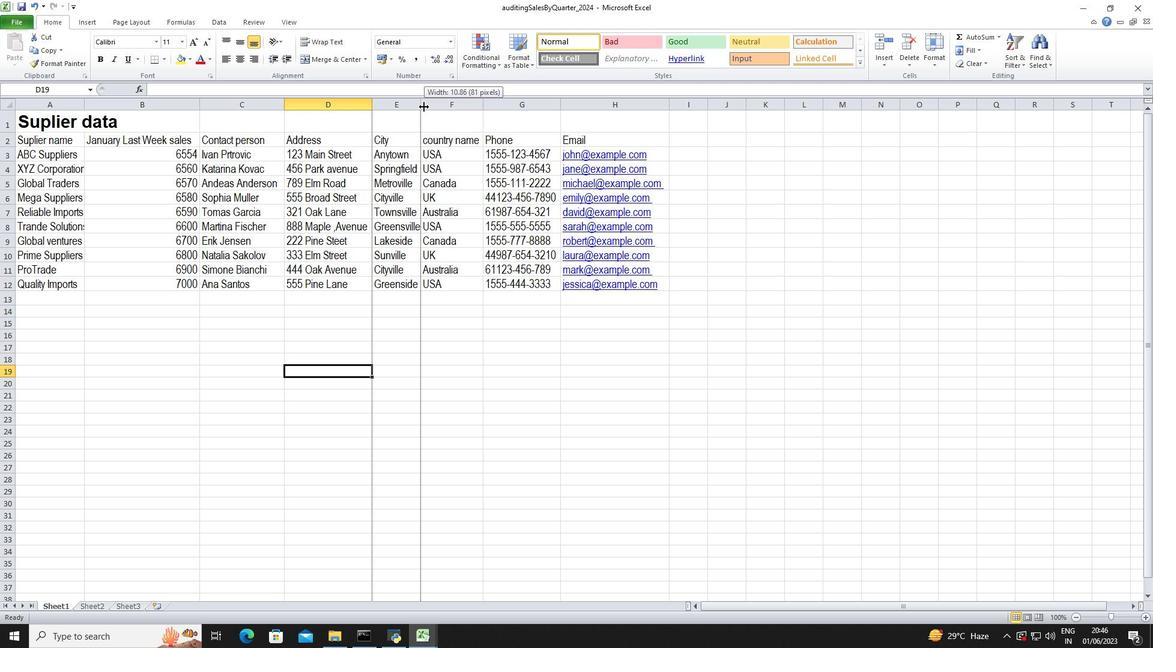 
Action: Mouse moved to (199, 101)
Screenshot: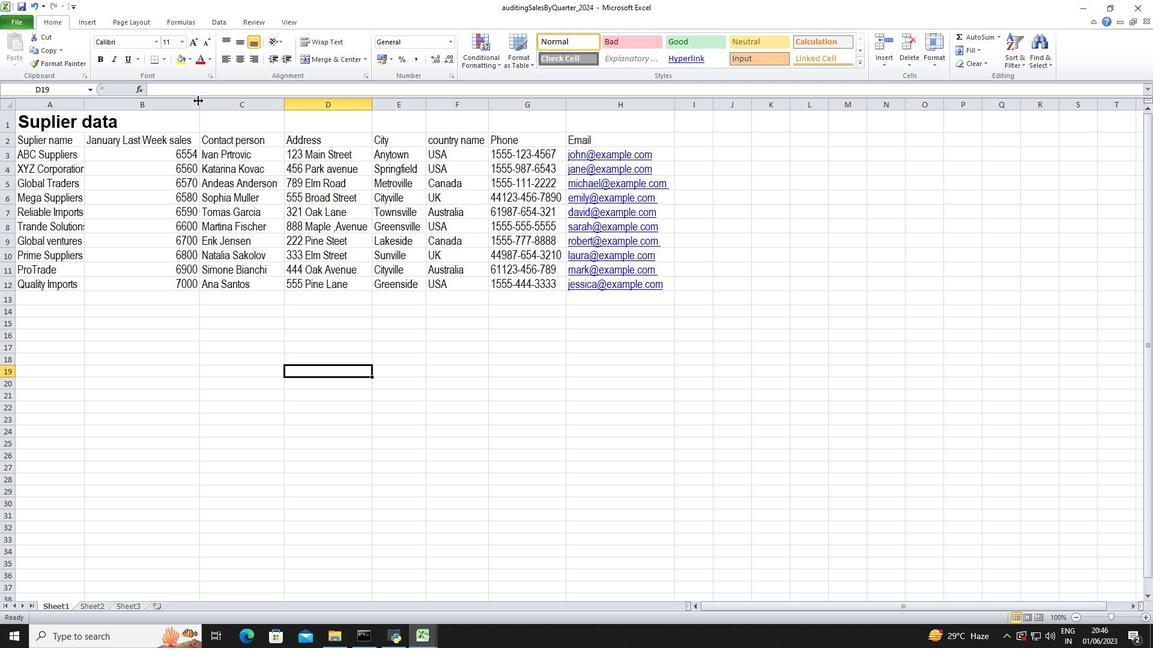 
Action: Mouse pressed left at (199, 101)
Screenshot: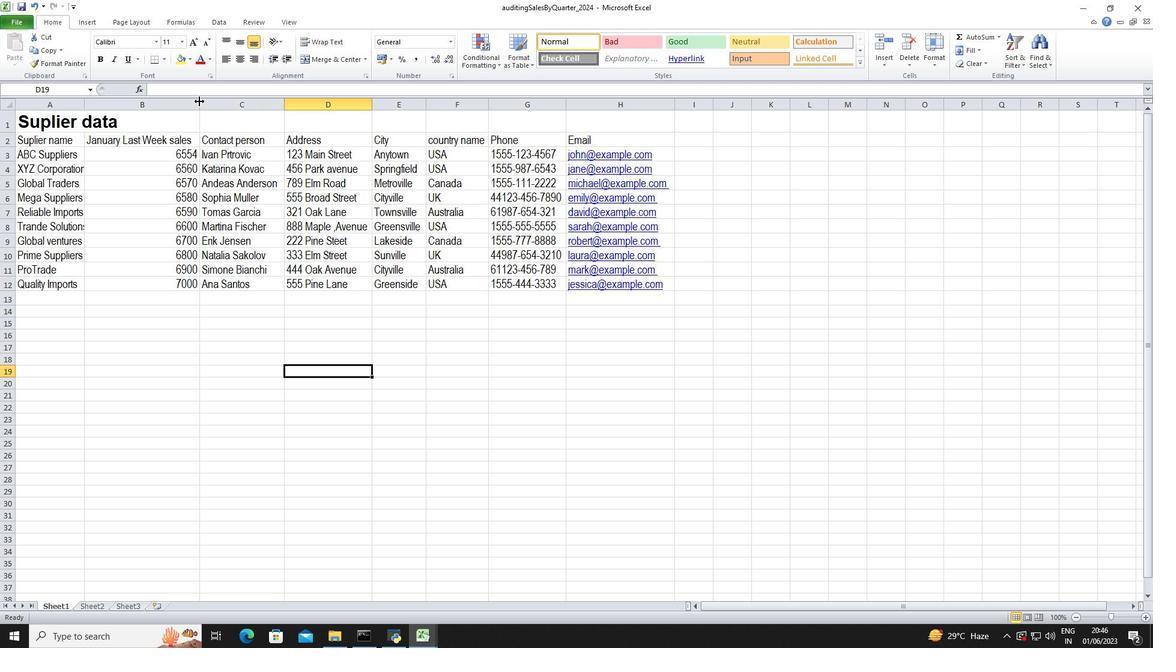 
Action: Mouse pressed left at (199, 101)
Screenshot: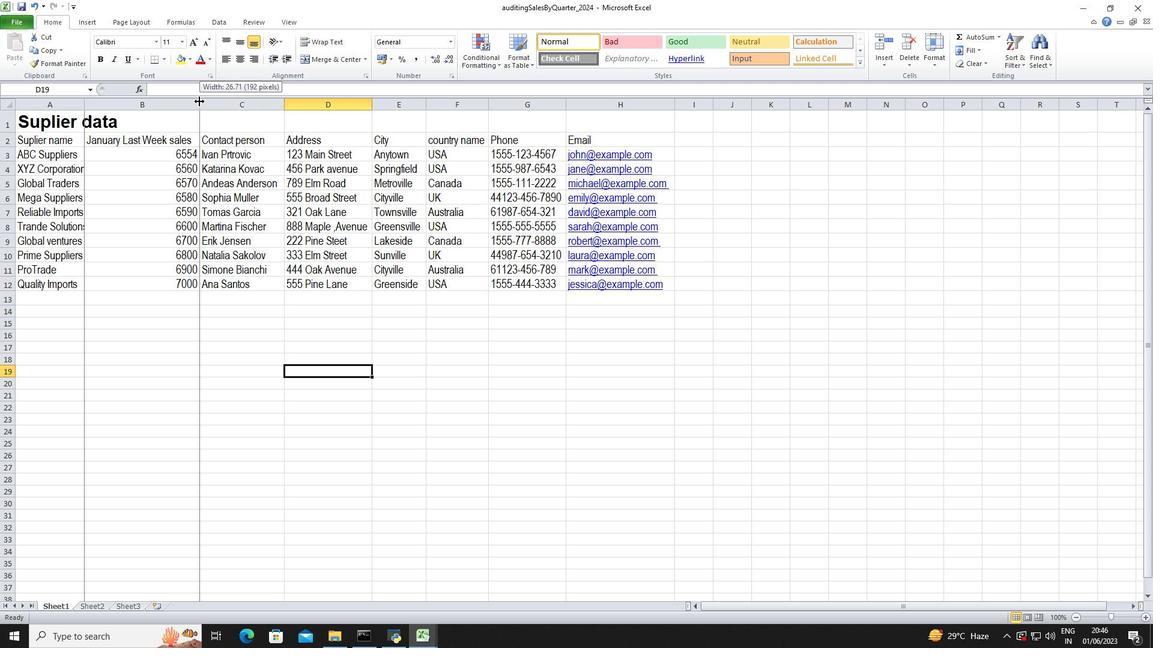 
Action: Mouse moved to (85, 108)
Screenshot: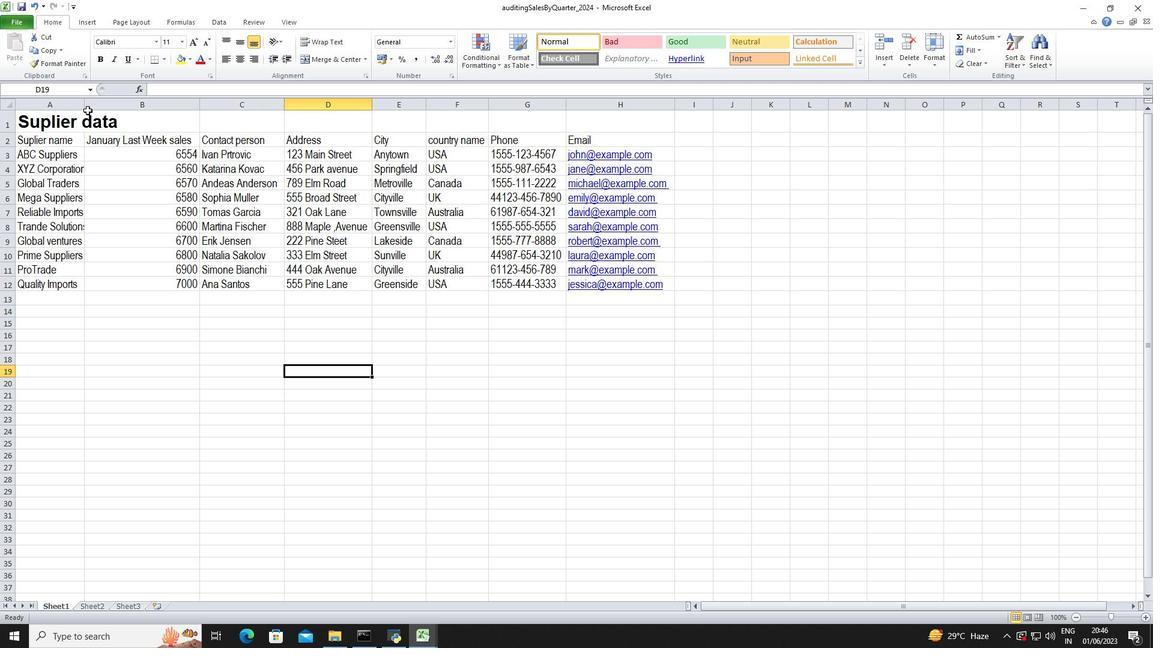 
Action: Mouse pressed left at (85, 108)
Screenshot: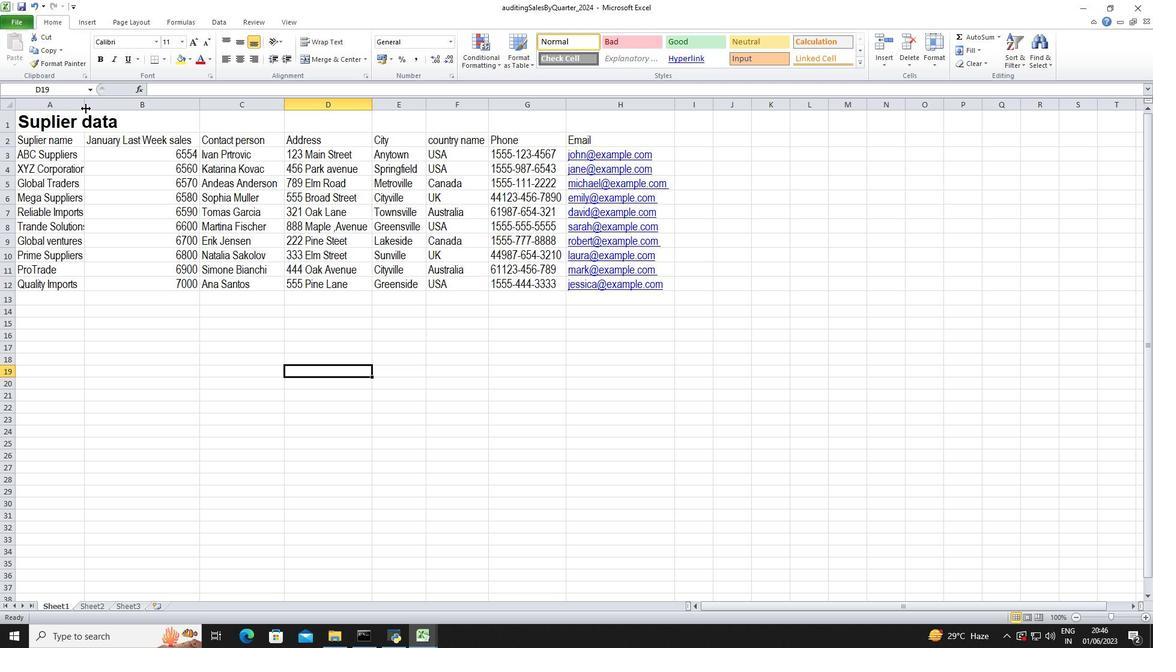 
Action: Mouse pressed left at (85, 108)
Screenshot: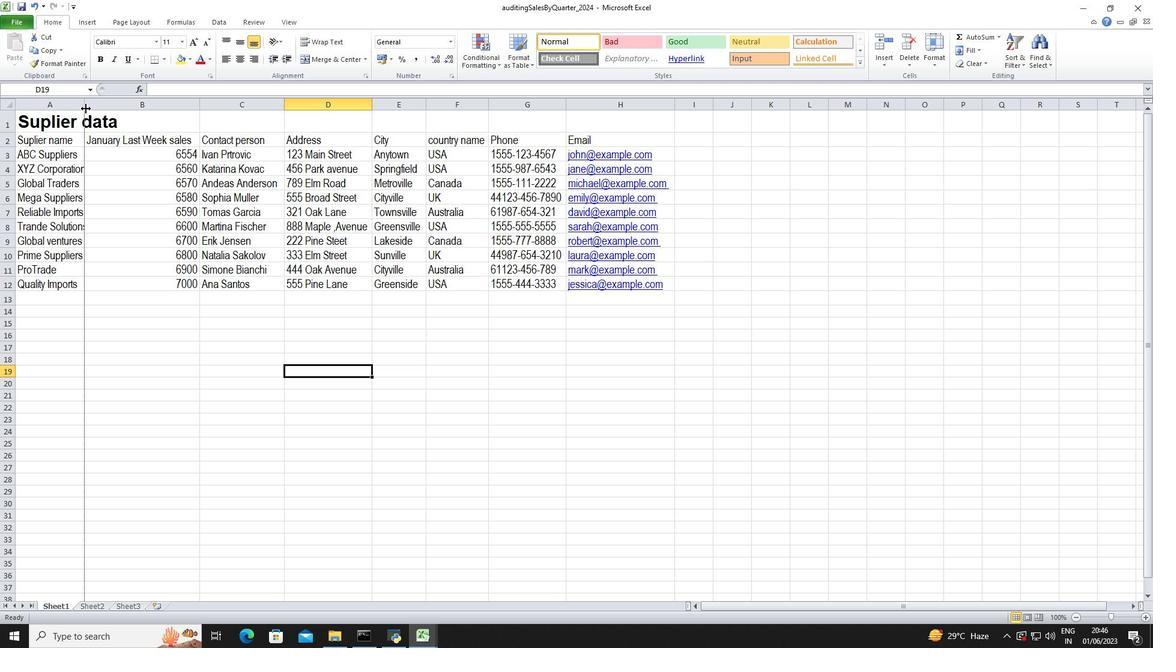 
Action: Mouse moved to (720, 108)
Screenshot: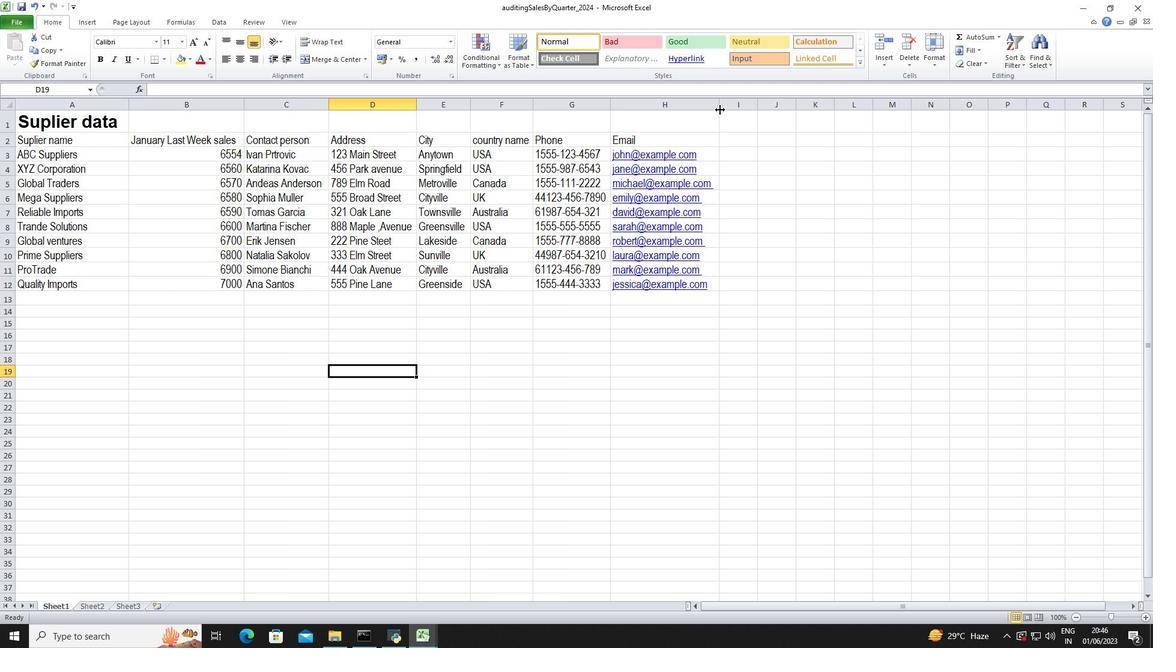 
Action: Mouse pressed left at (720, 108)
Screenshot: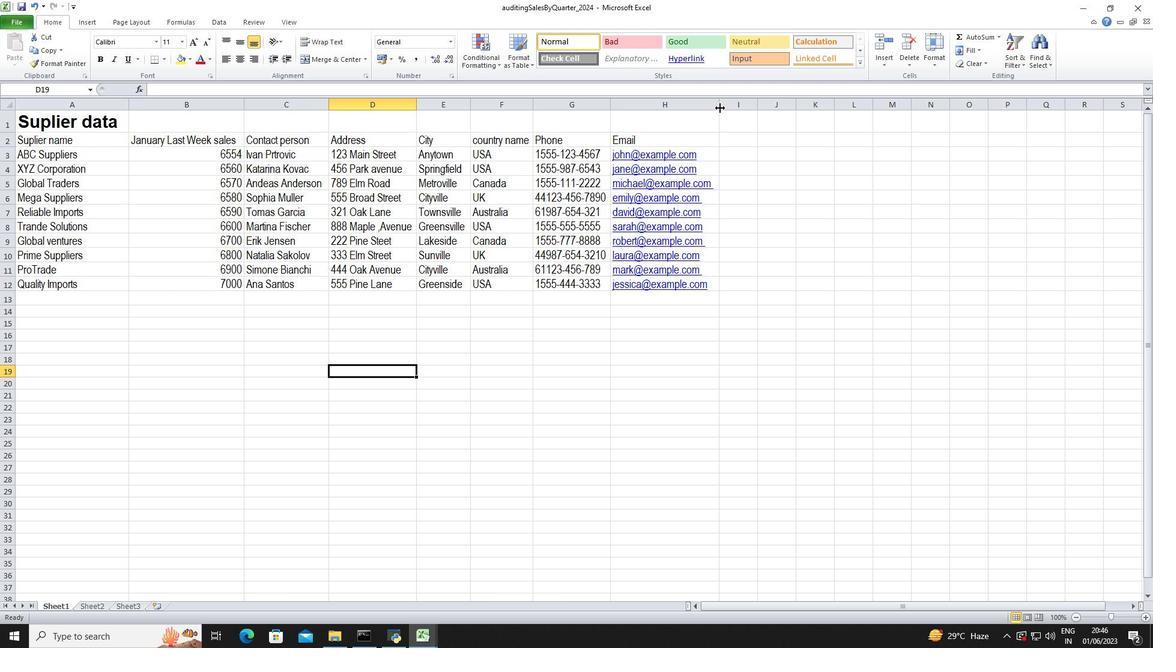 
Action: Mouse pressed left at (720, 108)
Screenshot: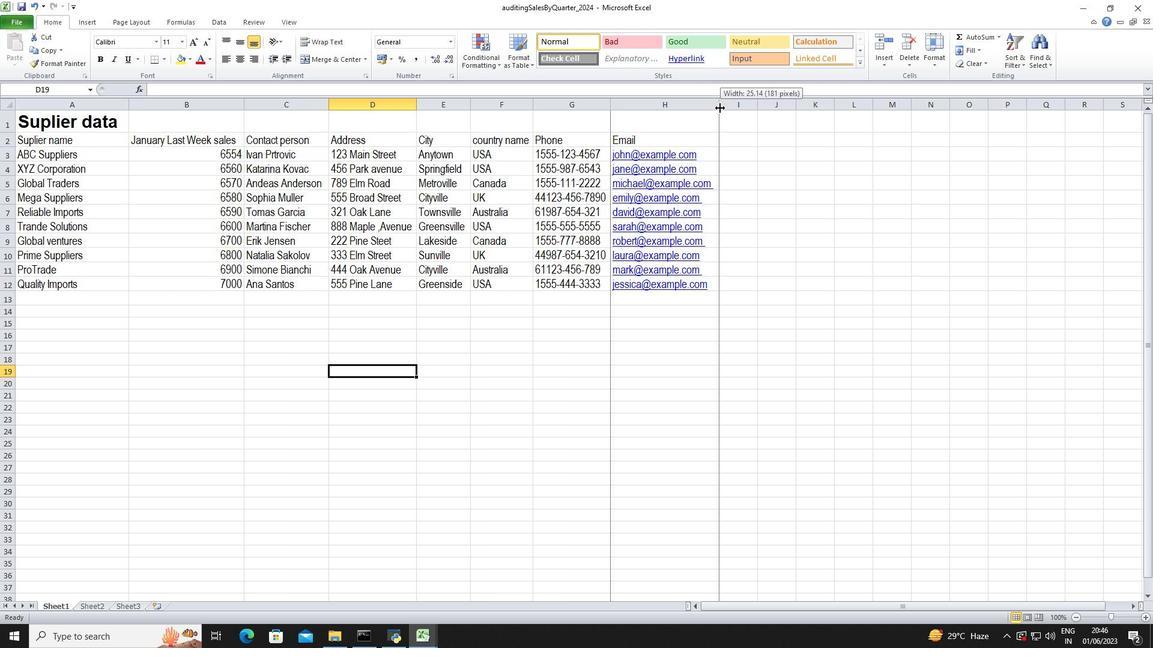 
Action: Mouse moved to (32, 141)
Screenshot: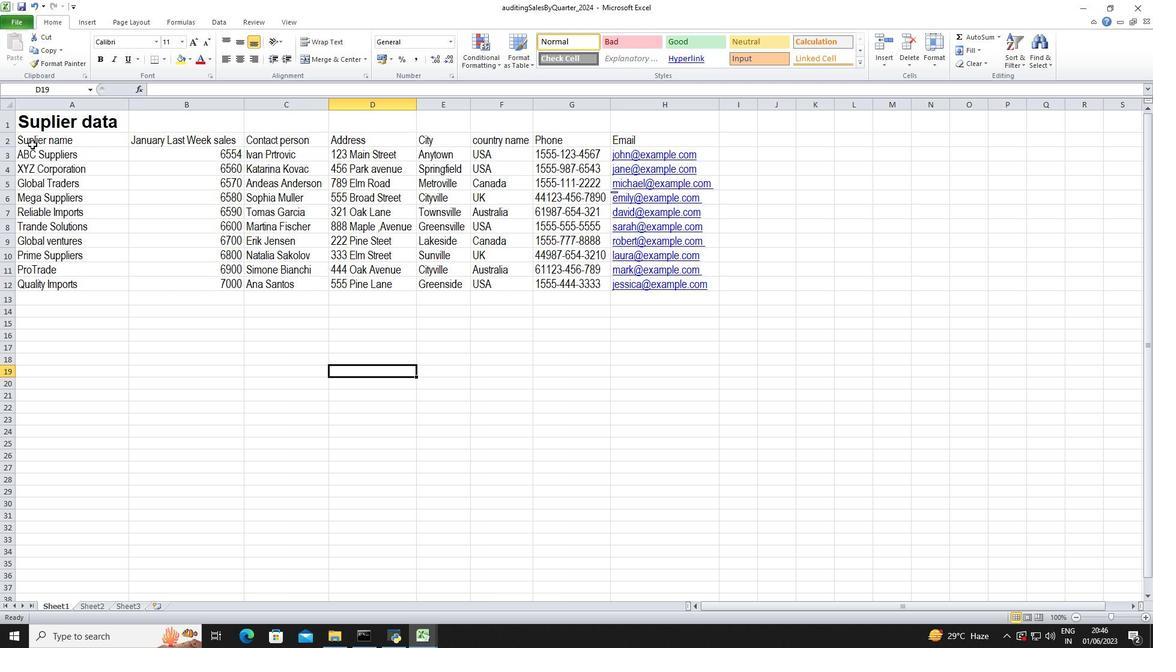 
Action: Mouse pressed left at (32, 141)
Screenshot: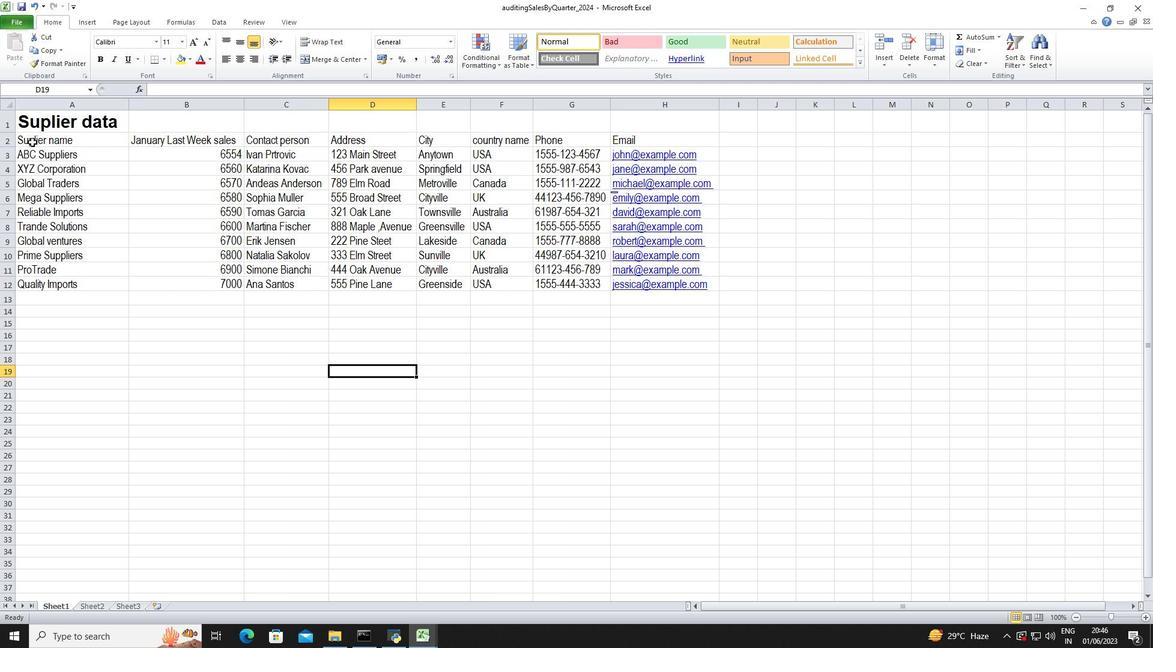 
Action: Mouse moved to (45, 120)
Screenshot: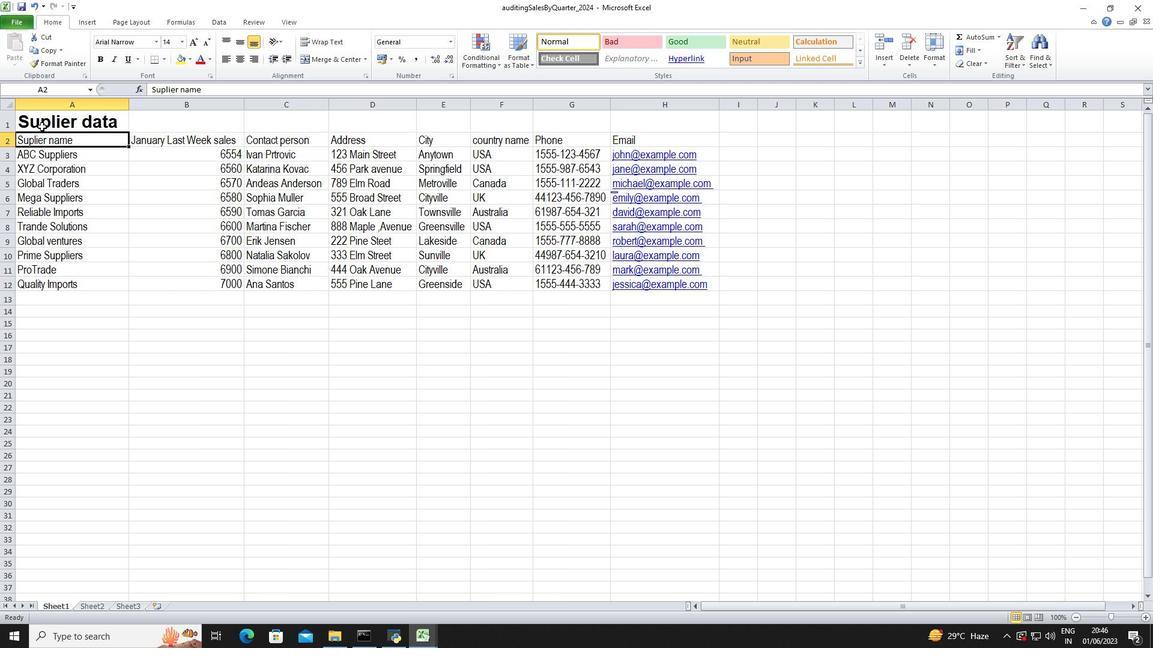
Action: Mouse pressed left at (45, 120)
Screenshot: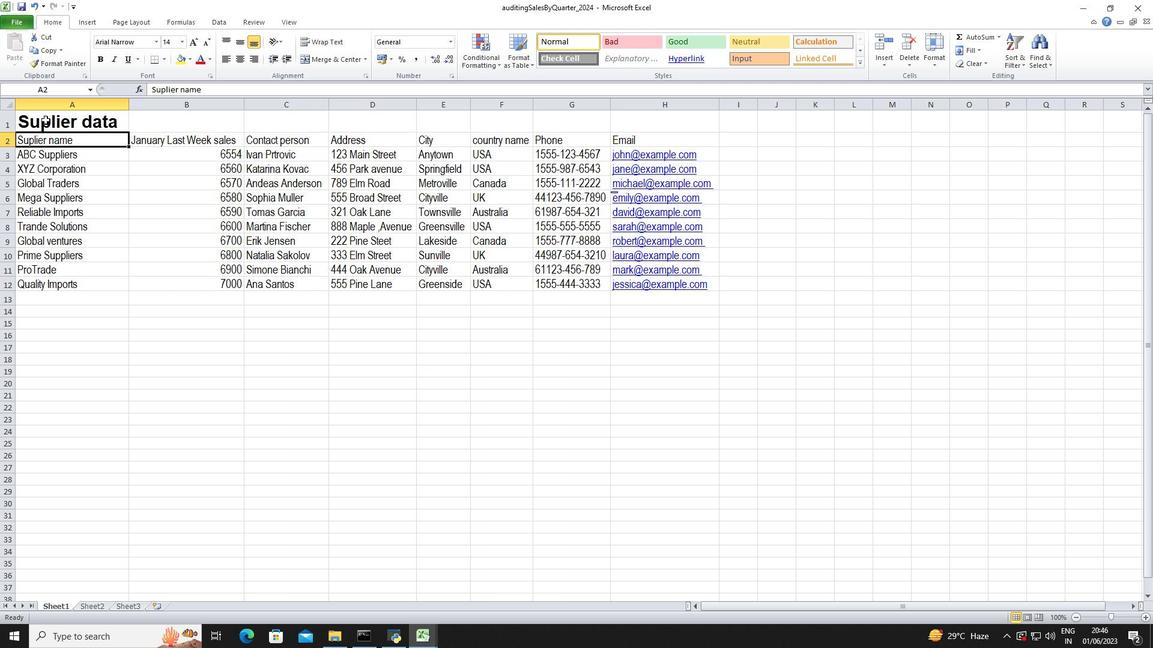 
Action: Mouse moved to (240, 43)
Screenshot: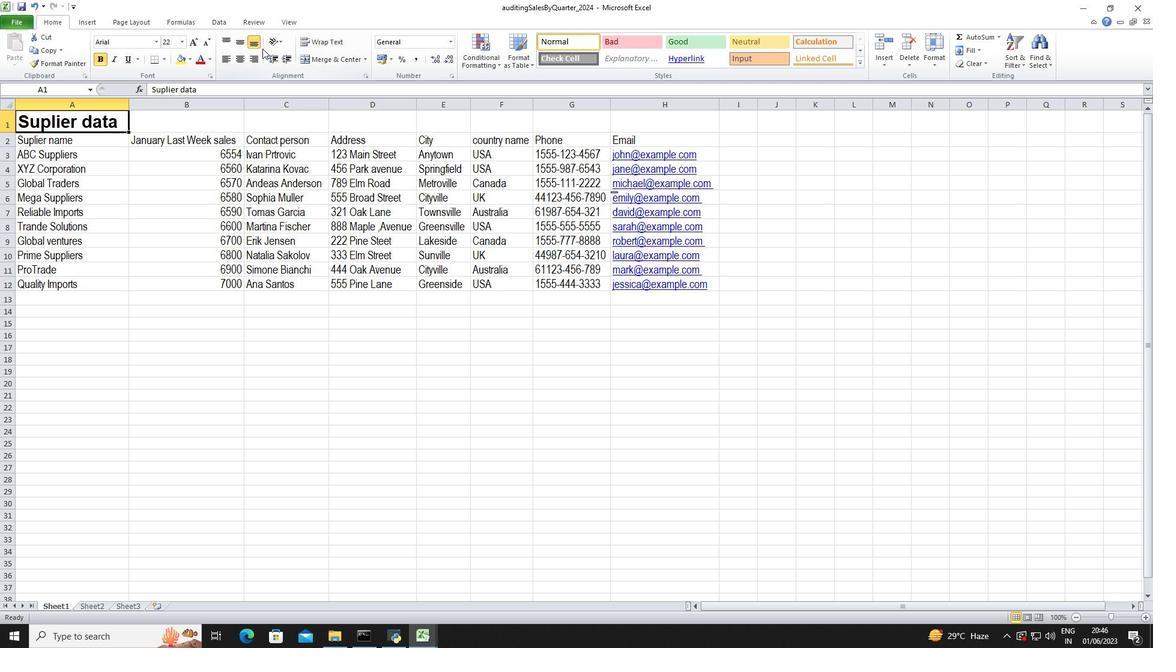 
Action: Mouse pressed left at (240, 43)
Screenshot: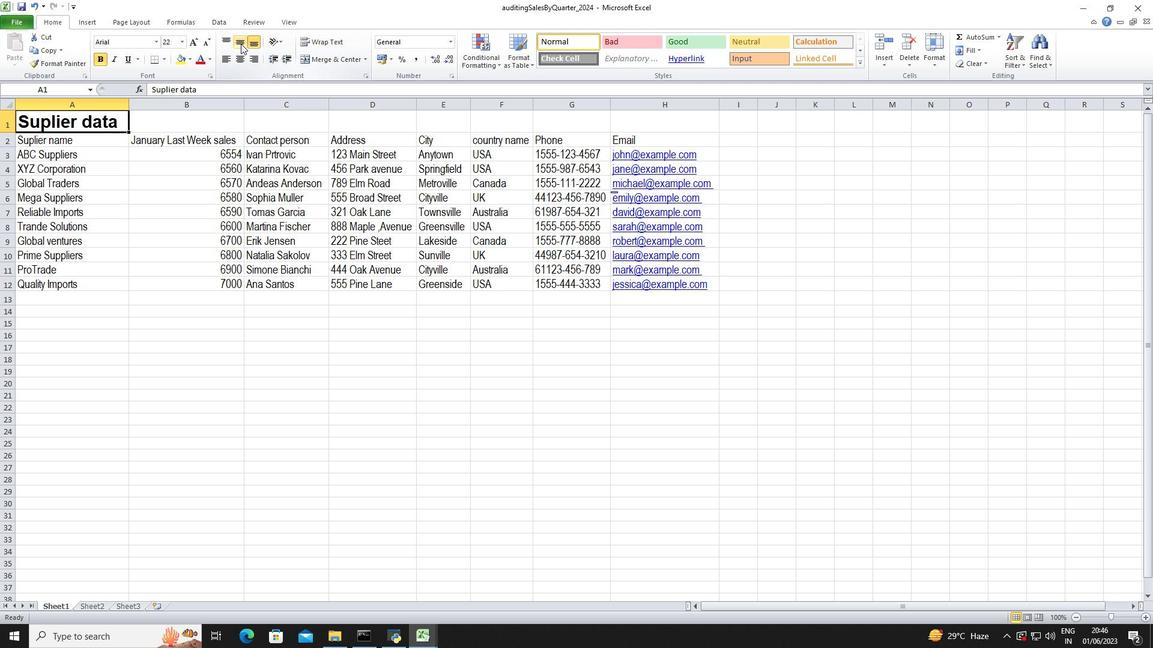 
Action: Mouse moved to (205, 233)
Screenshot: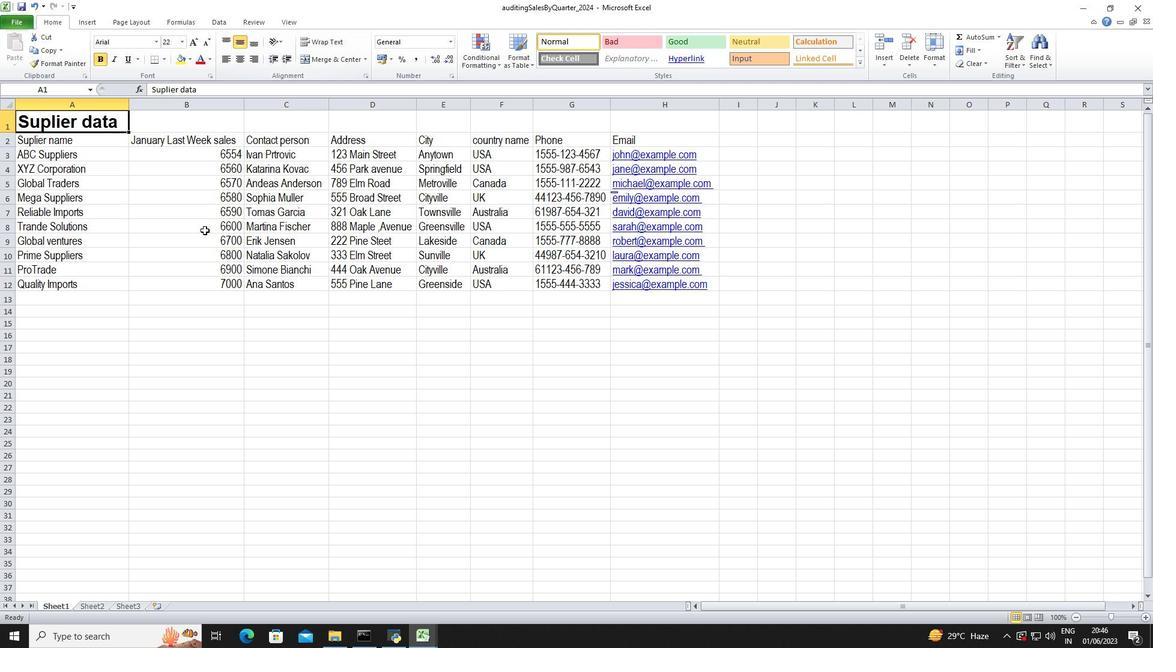 
Action: Mouse pressed left at (205, 233)
Screenshot: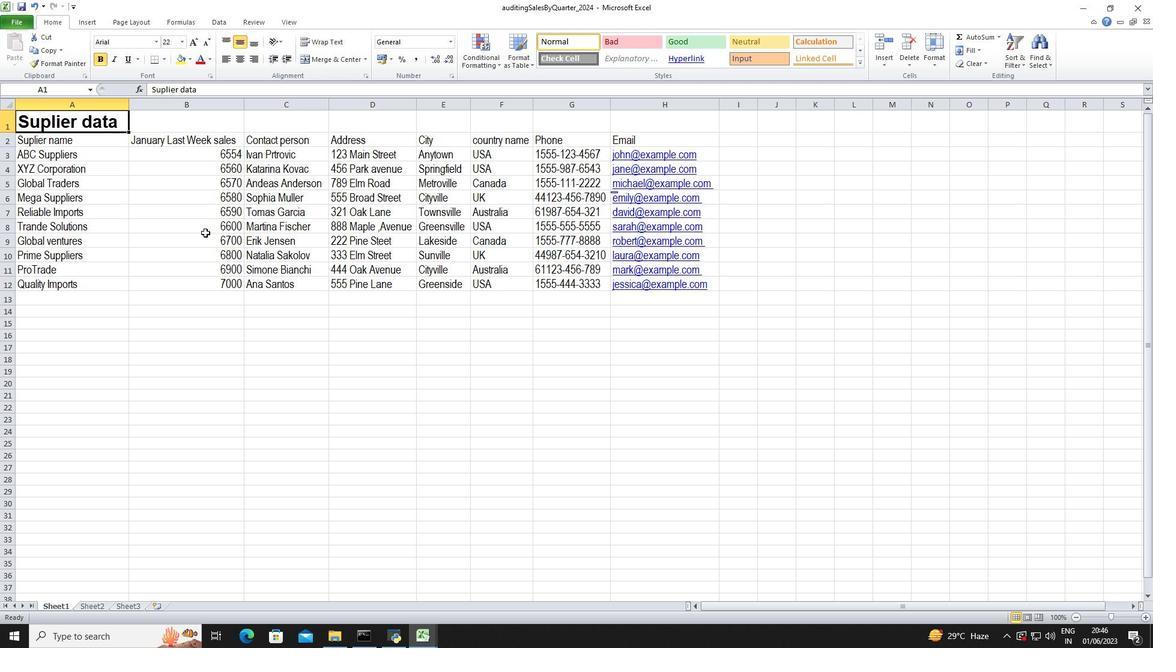 
Action: Mouse moved to (62, 142)
Screenshot: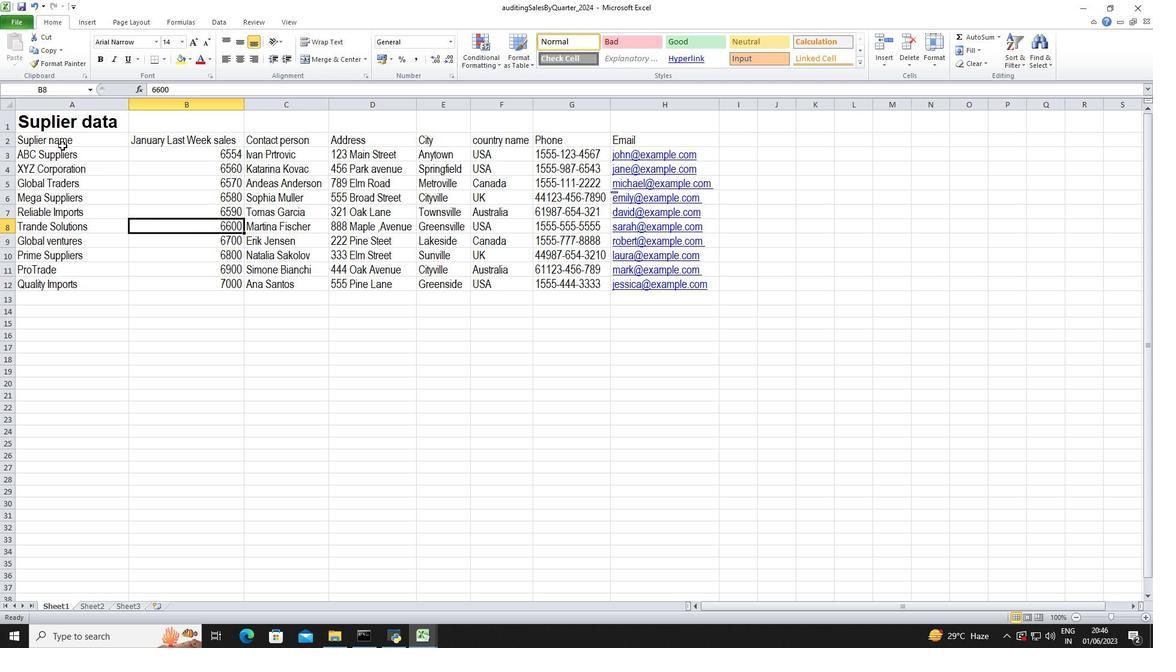 
Action: Mouse pressed left at (62, 142)
Screenshot: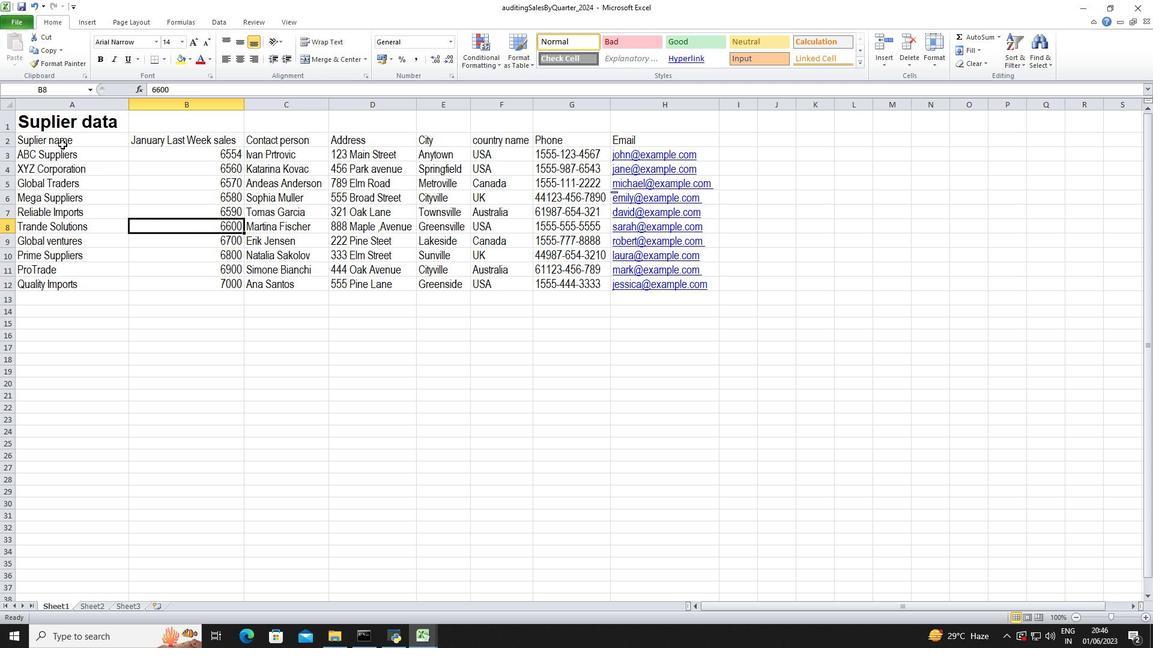 
Action: Mouse moved to (240, 42)
Screenshot: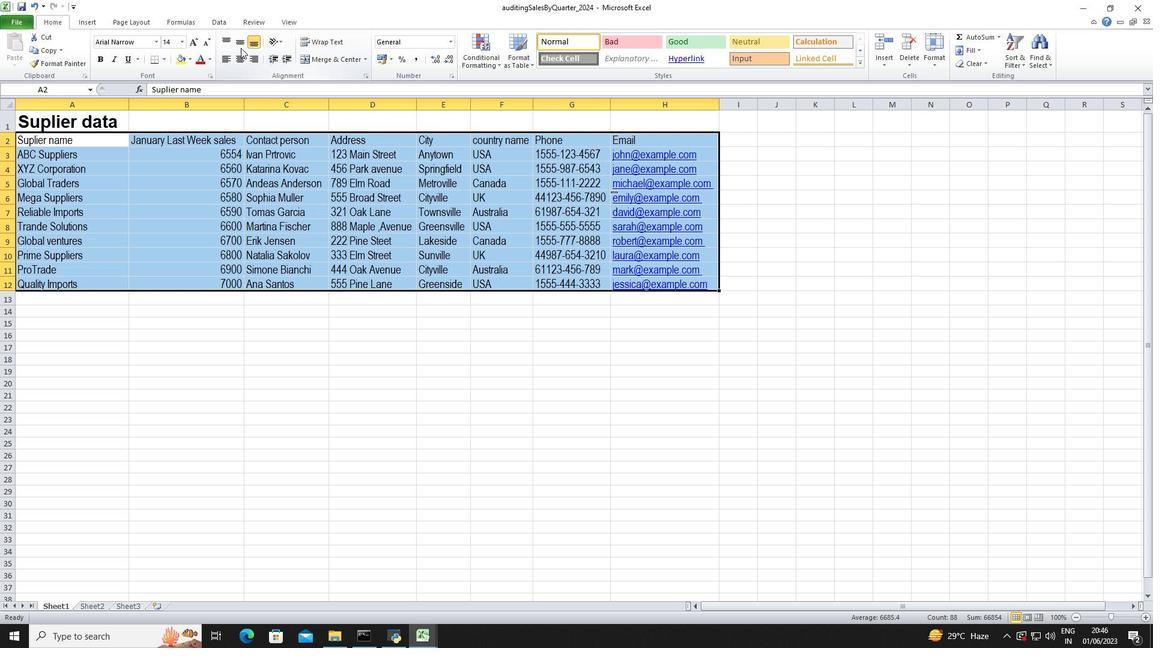 
Action: Mouse pressed left at (240, 42)
Screenshot: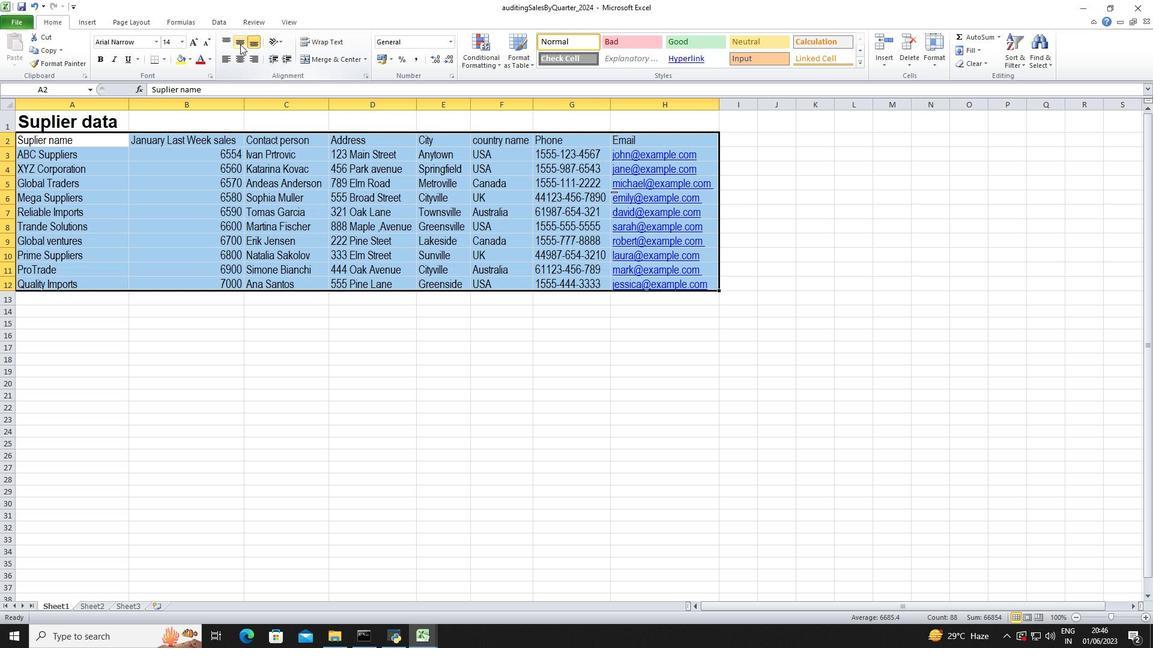 
Action: Mouse moved to (380, 349)
Screenshot: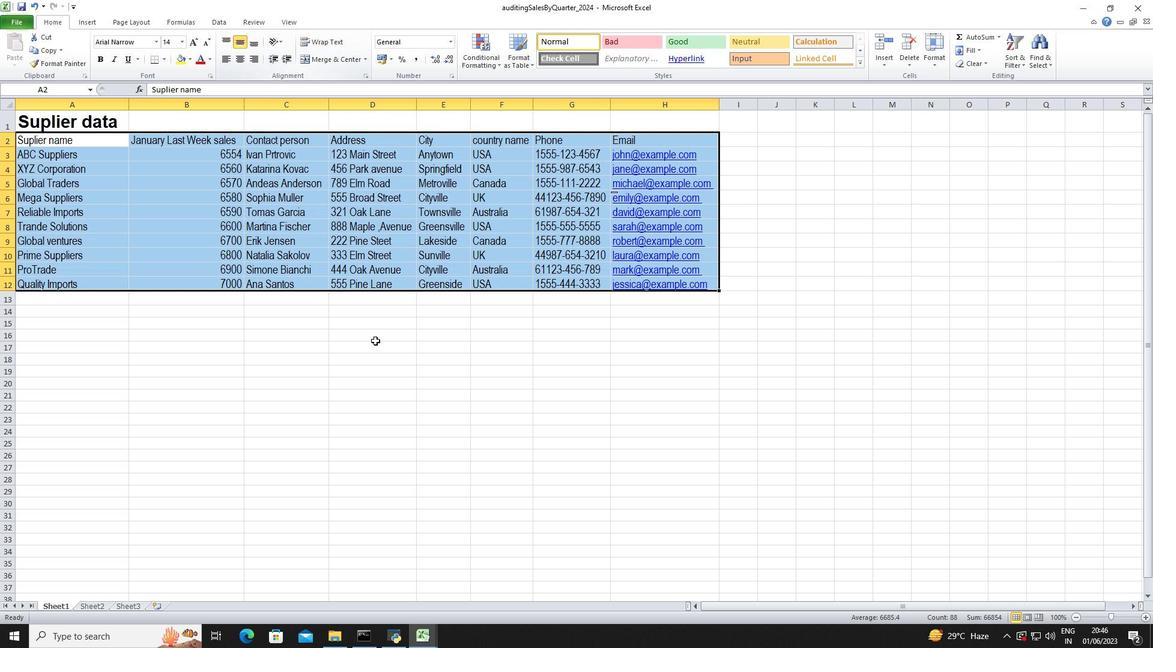 
Action: Mouse pressed left at (380, 349)
Screenshot: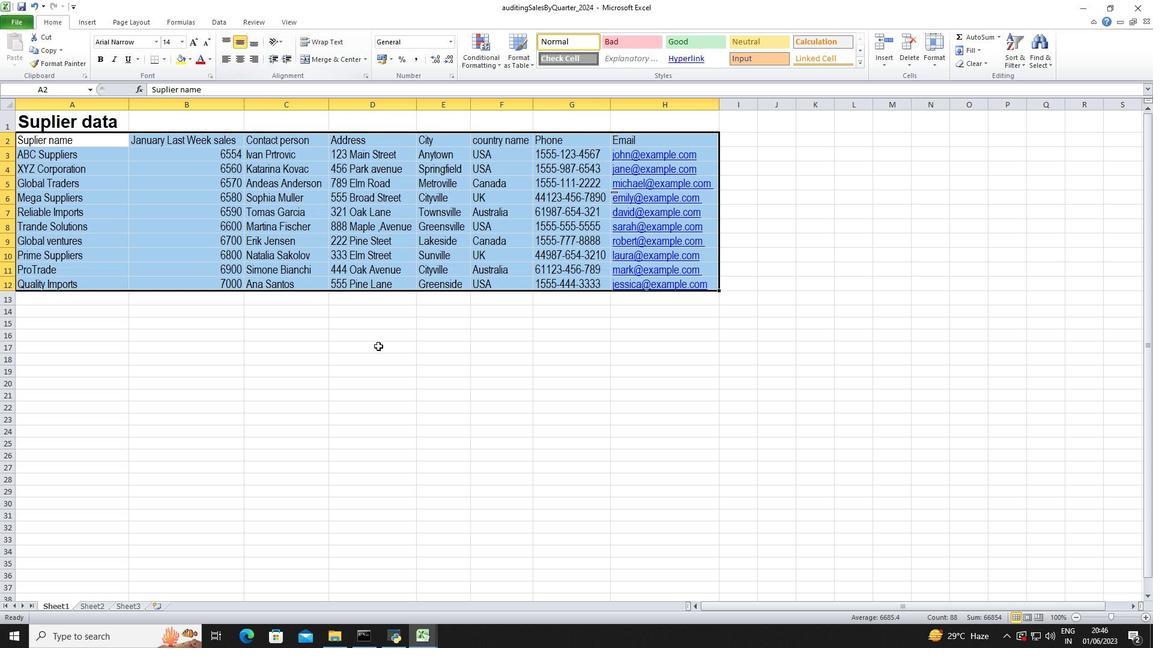 
Action: Mouse scrolled (380, 350) with delta (0, 0)
Screenshot: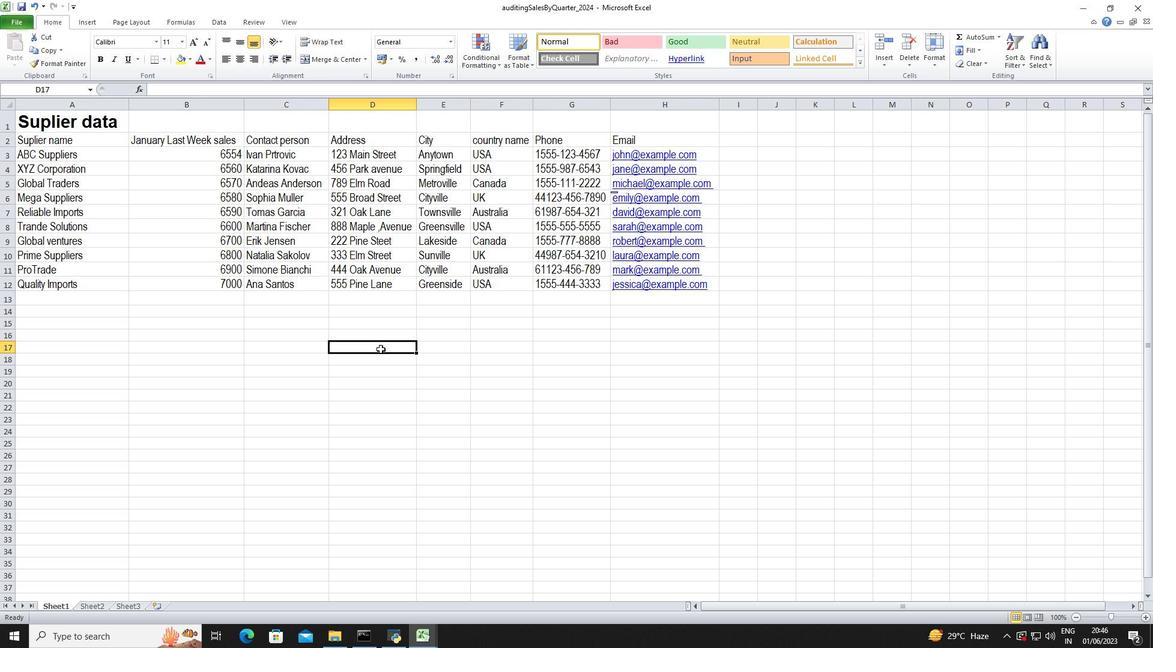 
Action: Mouse moved to (13, 18)
Screenshot: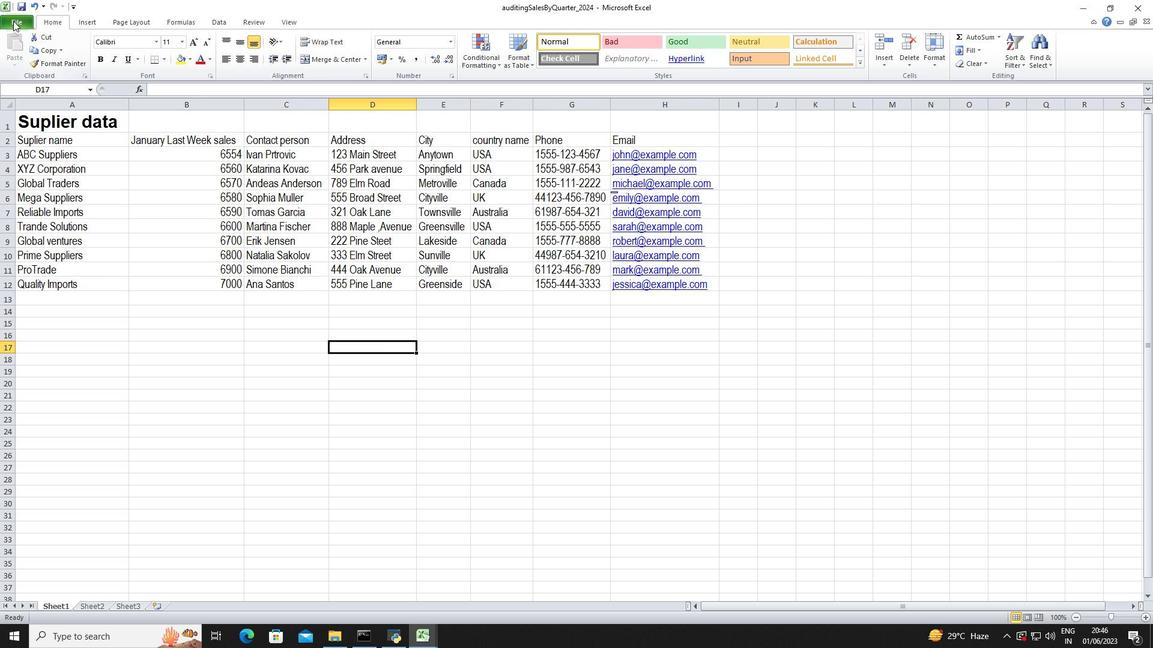 
Action: Mouse pressed left at (13, 18)
Screenshot: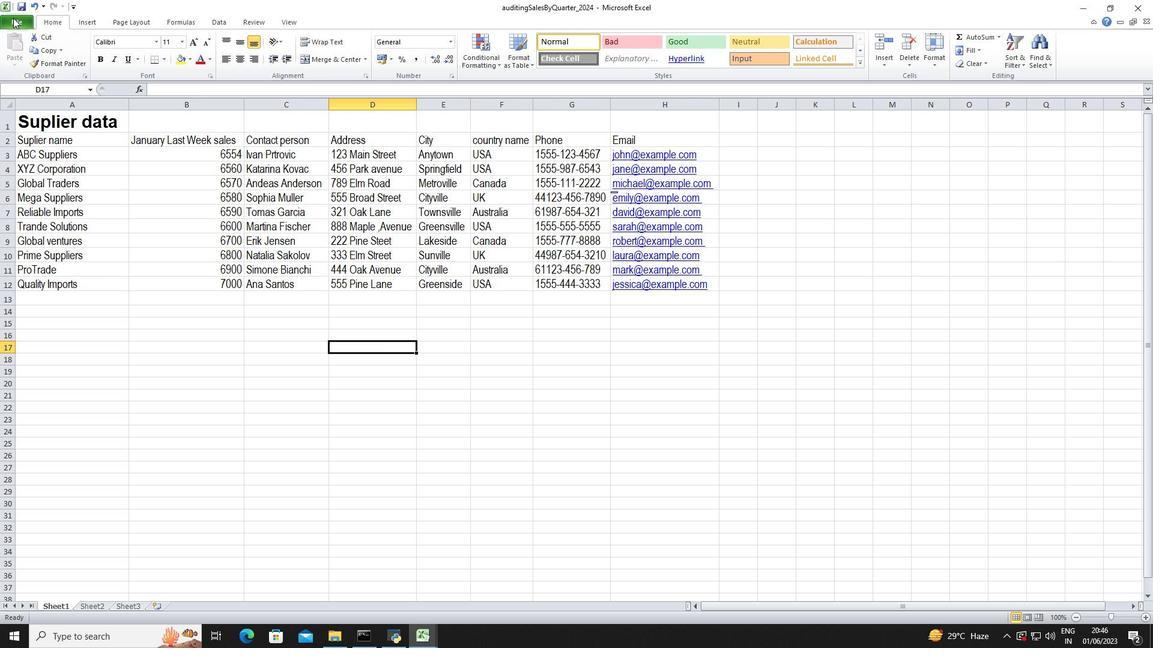 
Action: Mouse moved to (39, 43)
Screenshot: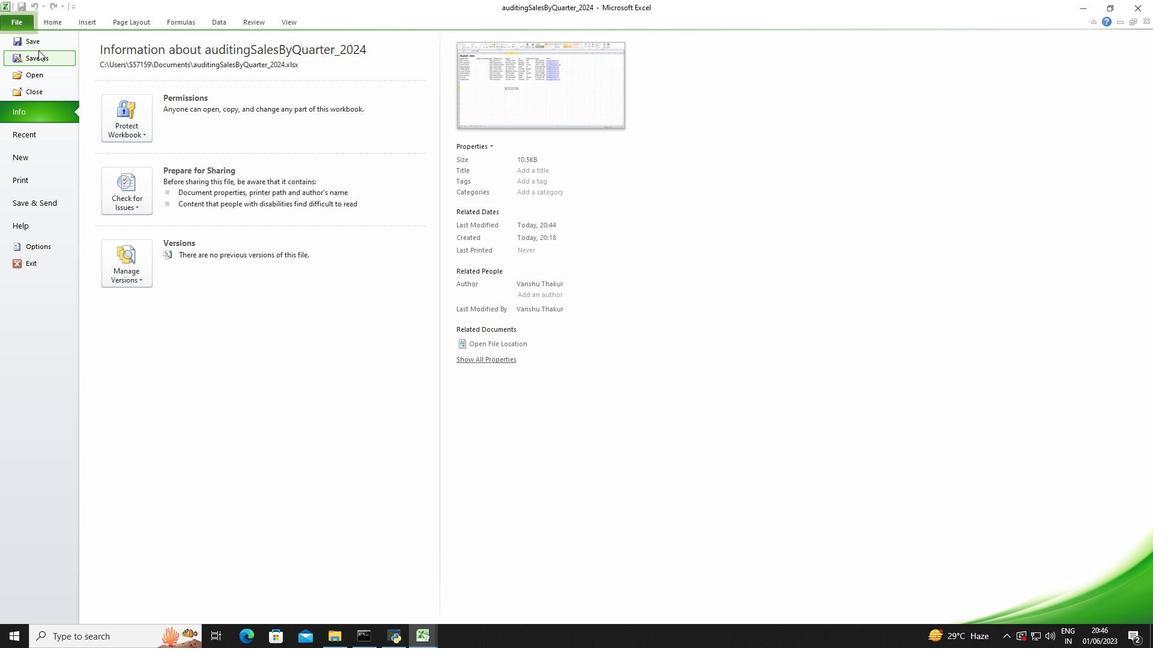 
Action: Mouse pressed left at (39, 43)
Screenshot: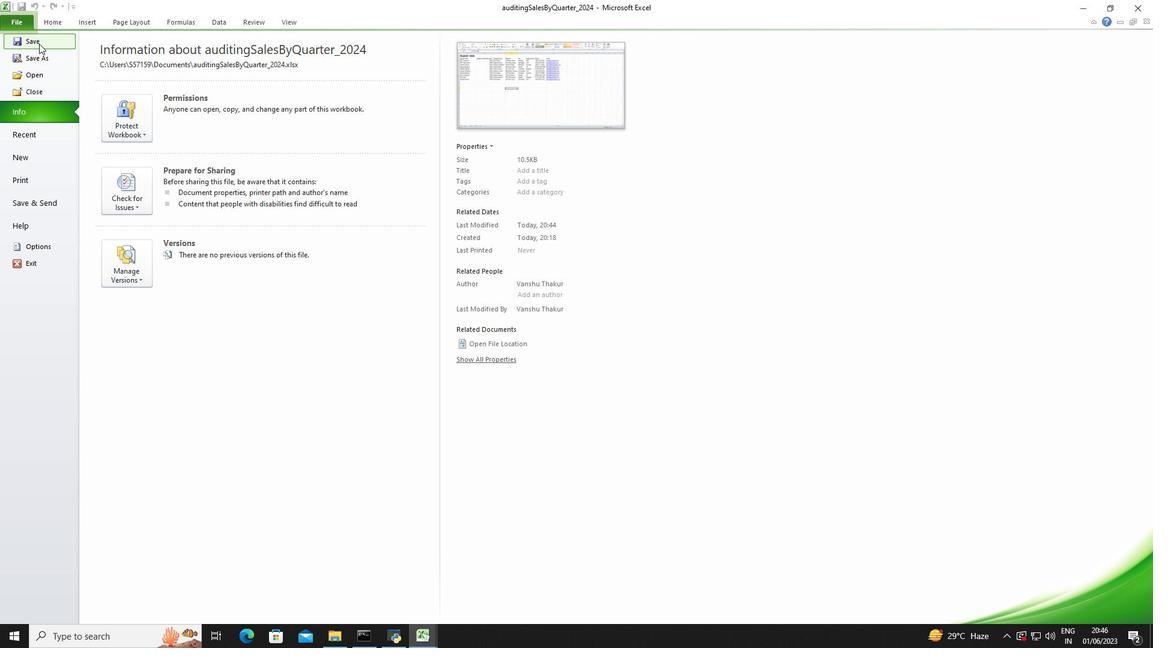 
Action: Mouse moved to (353, 258)
Screenshot: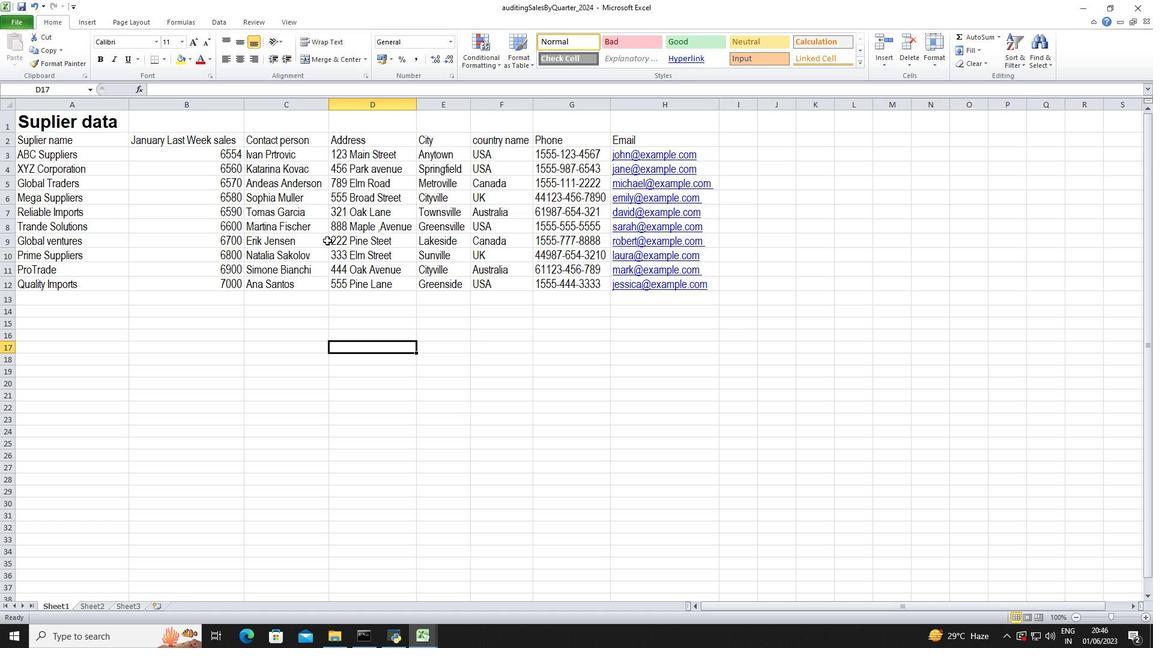 
